 Task: Search one way flight ticket for 2 adults, 4 children and 1 infant on lap in business from Lubbock: Lubbock Preston Smith International Airport to Evansville: Evansville Regional Airport on 8-3-2023. Choice of flights is Westjet. Price is upto 88000. Outbound departure time preference is 16:45.
Action: Mouse moved to (295, 119)
Screenshot: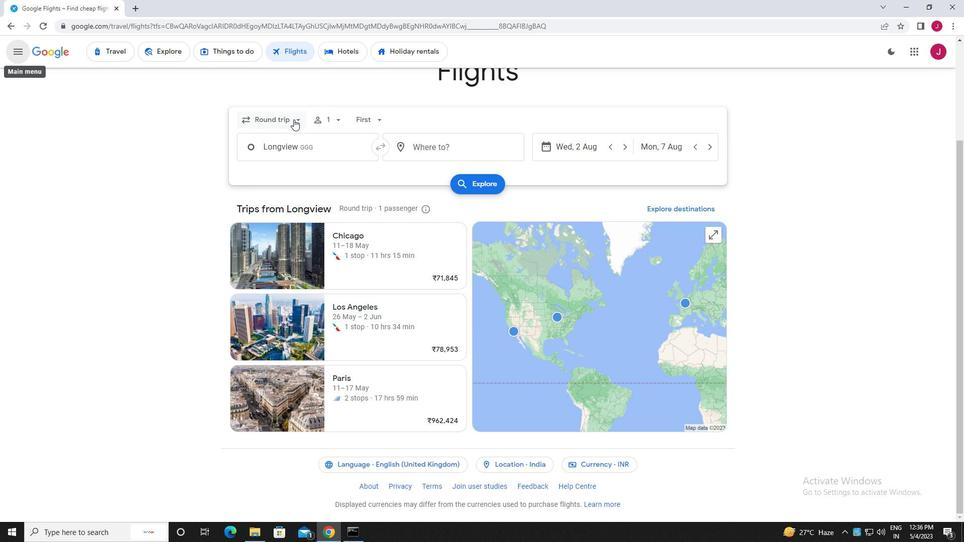 
Action: Mouse pressed left at (295, 119)
Screenshot: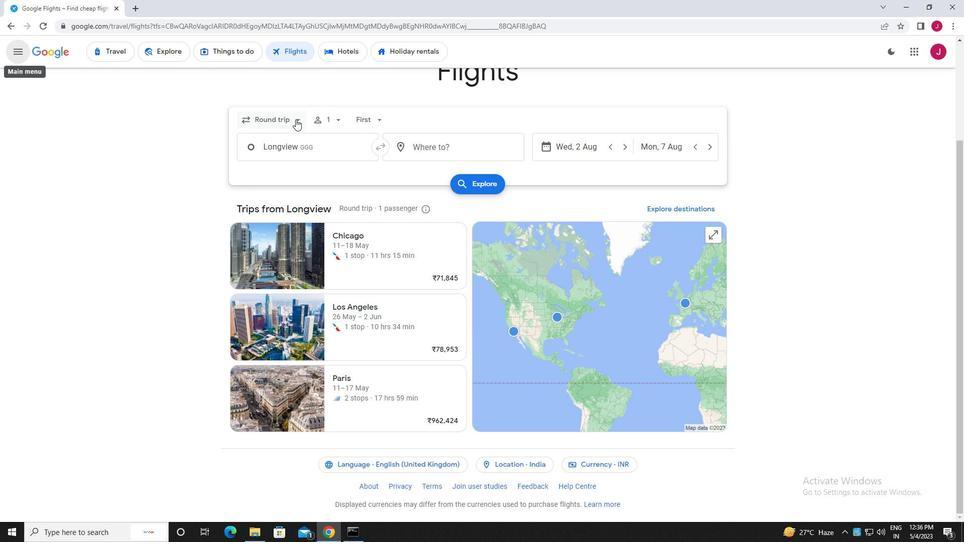 
Action: Mouse moved to (290, 166)
Screenshot: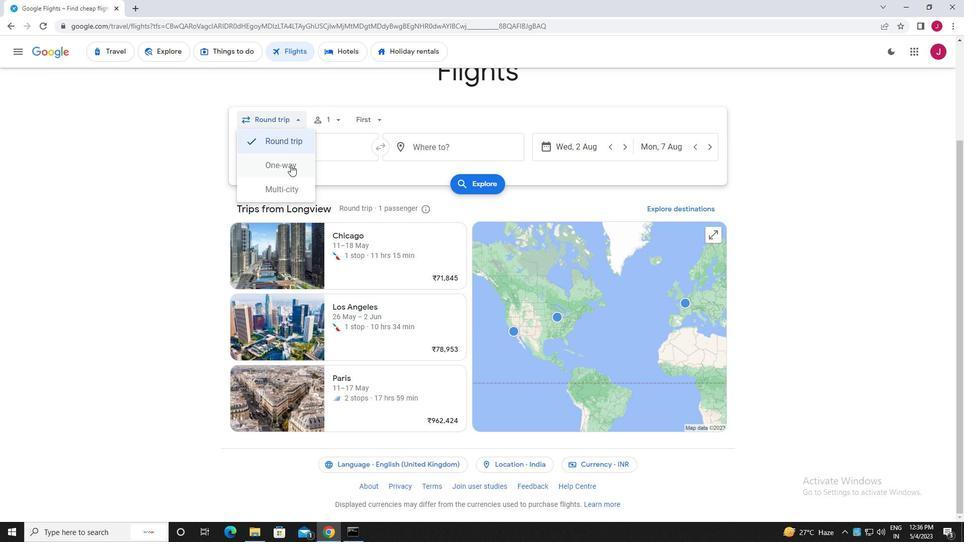 
Action: Mouse pressed left at (290, 166)
Screenshot: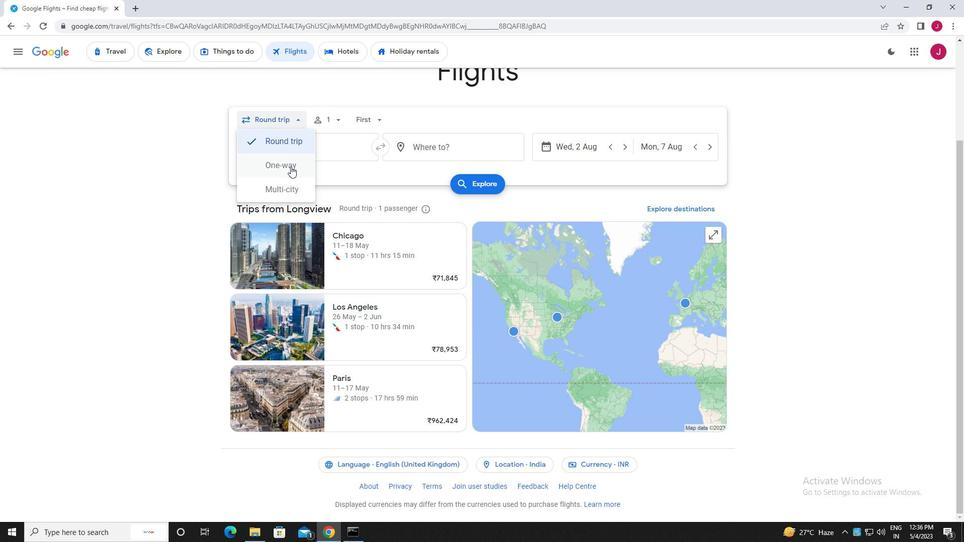 
Action: Mouse moved to (336, 122)
Screenshot: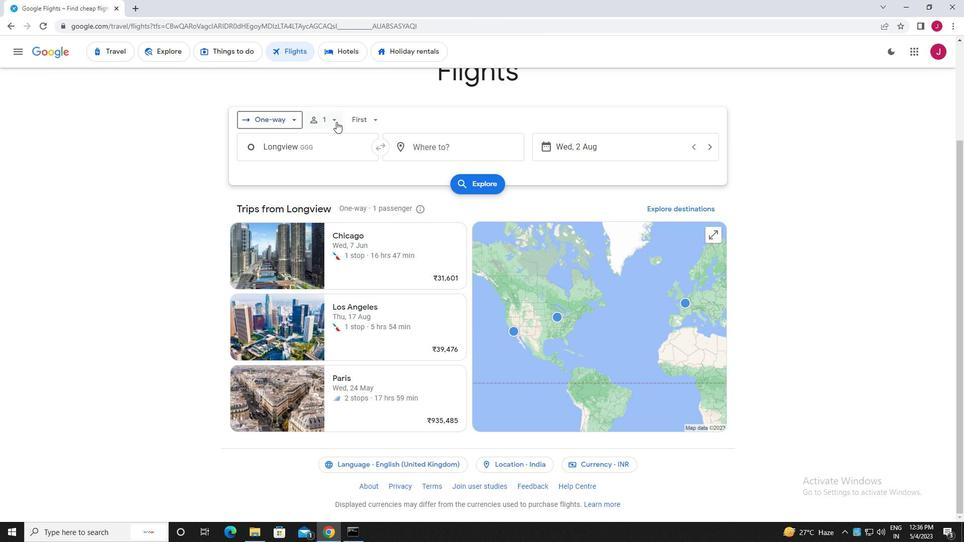 
Action: Mouse pressed left at (336, 122)
Screenshot: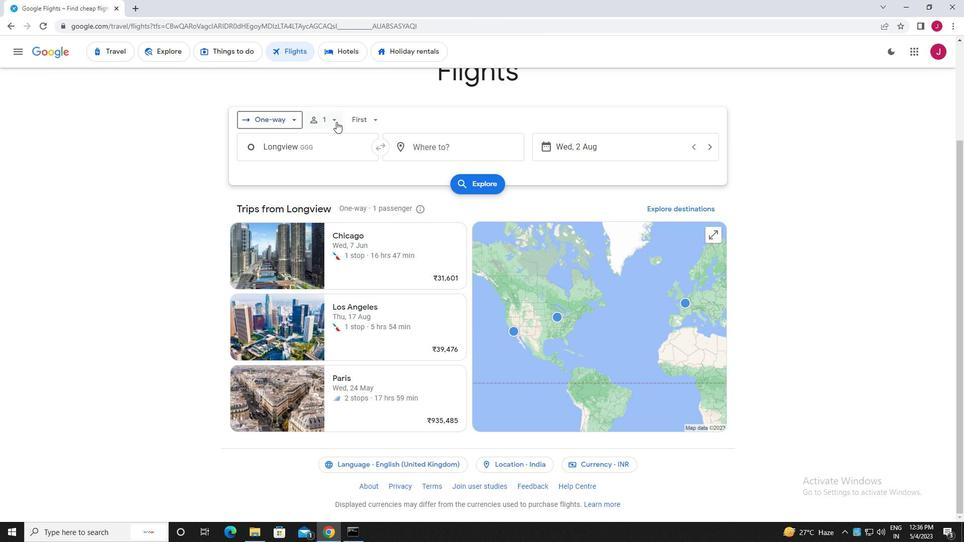 
Action: Mouse moved to (411, 141)
Screenshot: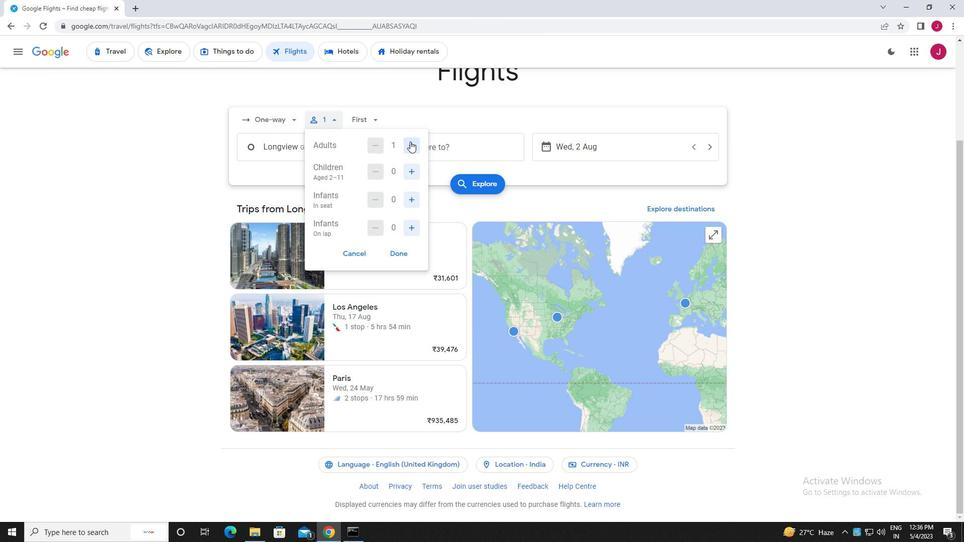 
Action: Mouse pressed left at (411, 141)
Screenshot: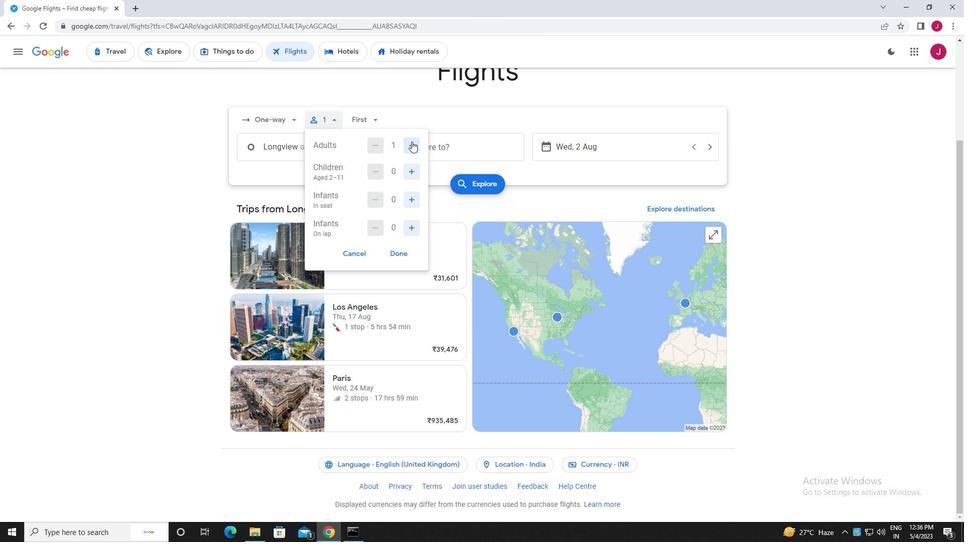 
Action: Mouse moved to (410, 173)
Screenshot: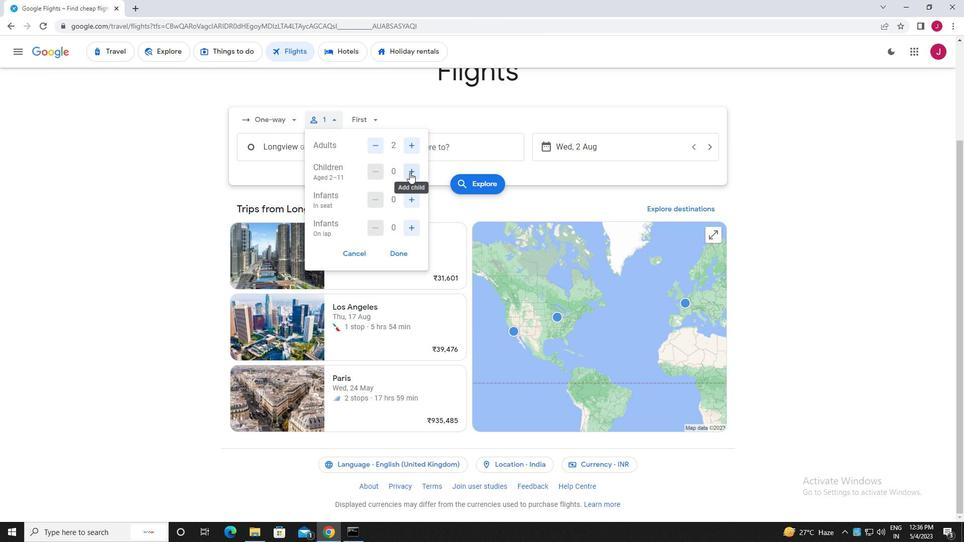 
Action: Mouse pressed left at (410, 173)
Screenshot: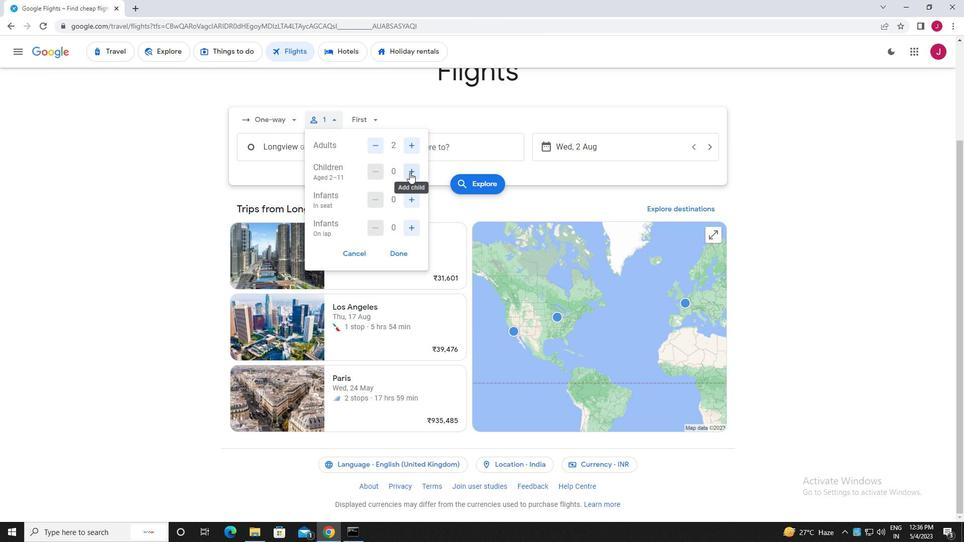 
Action: Mouse pressed left at (410, 173)
Screenshot: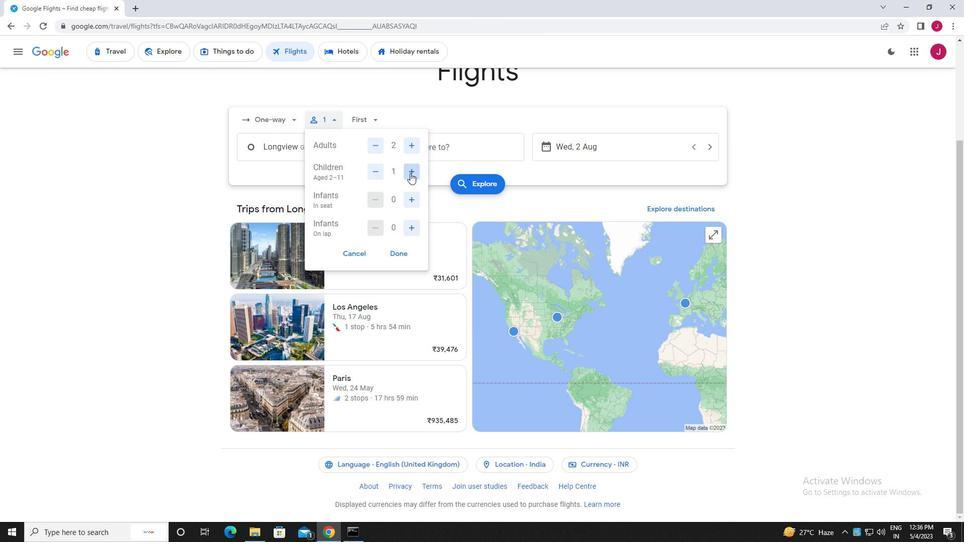 
Action: Mouse moved to (410, 173)
Screenshot: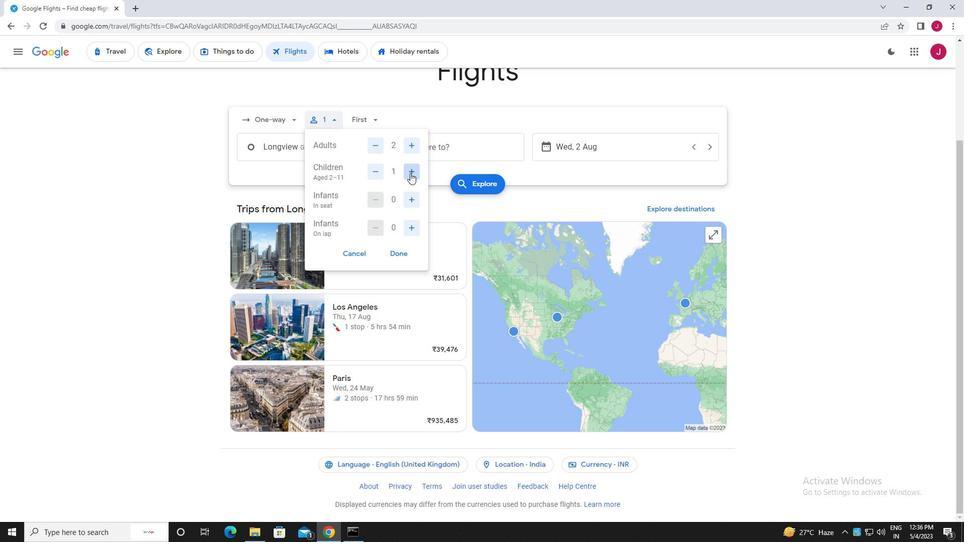 
Action: Mouse pressed left at (410, 173)
Screenshot: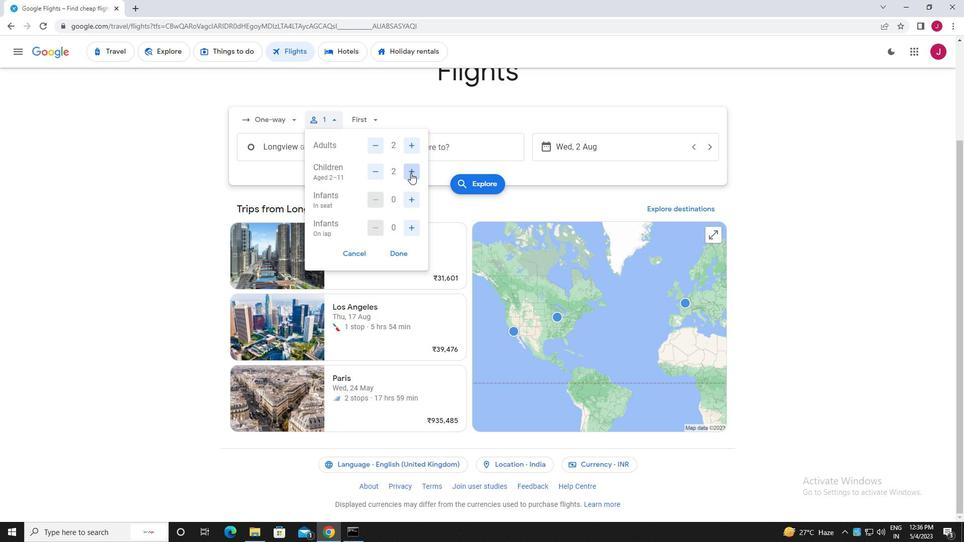 
Action: Mouse pressed left at (410, 173)
Screenshot: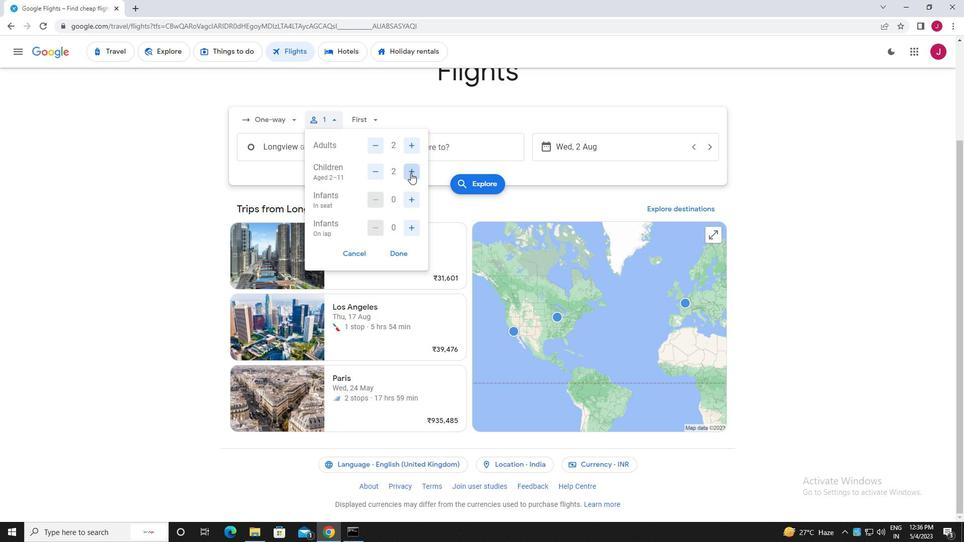 
Action: Mouse moved to (413, 229)
Screenshot: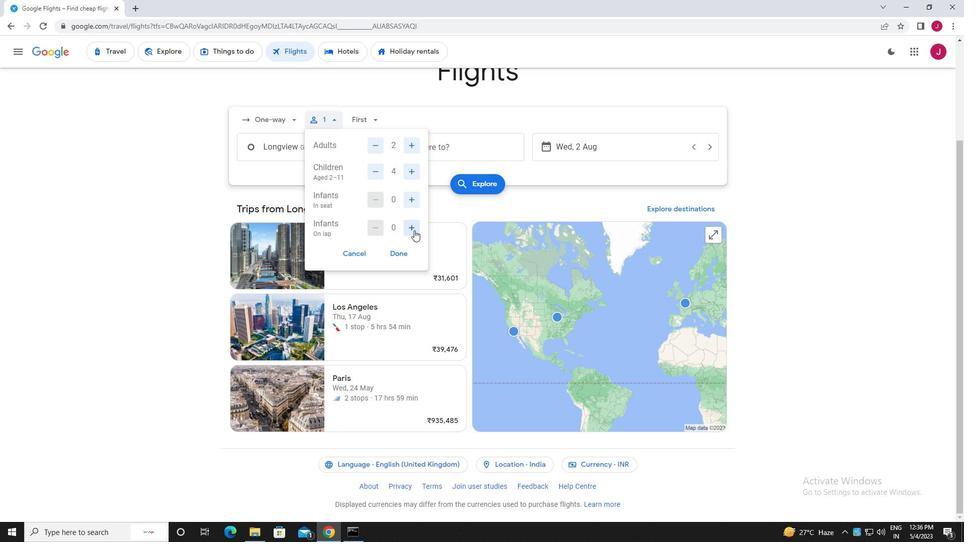 
Action: Mouse pressed left at (413, 229)
Screenshot: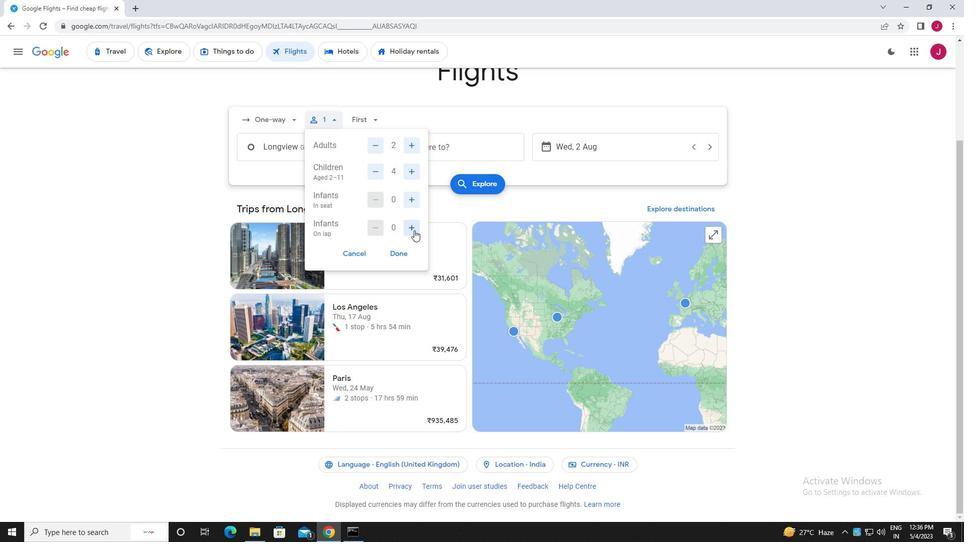 
Action: Mouse moved to (399, 253)
Screenshot: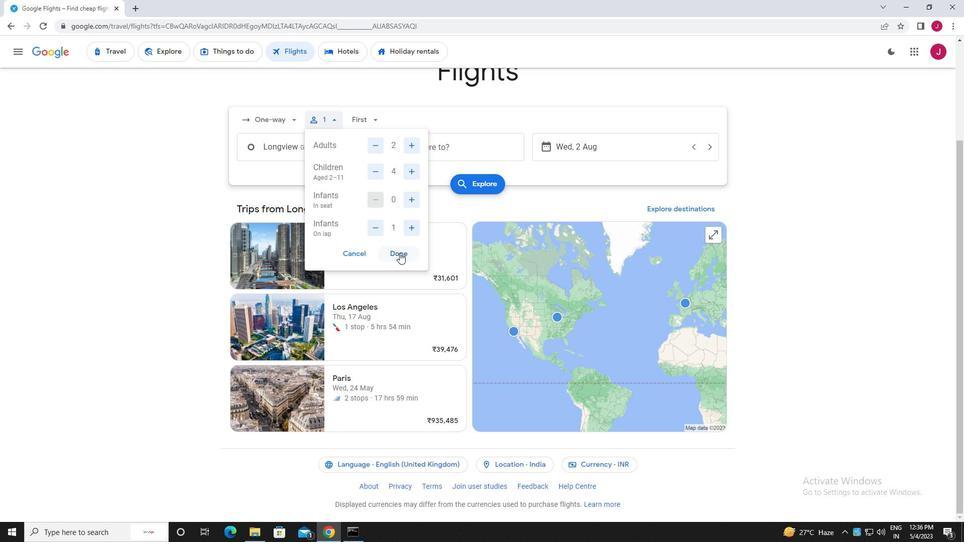 
Action: Mouse pressed left at (399, 253)
Screenshot: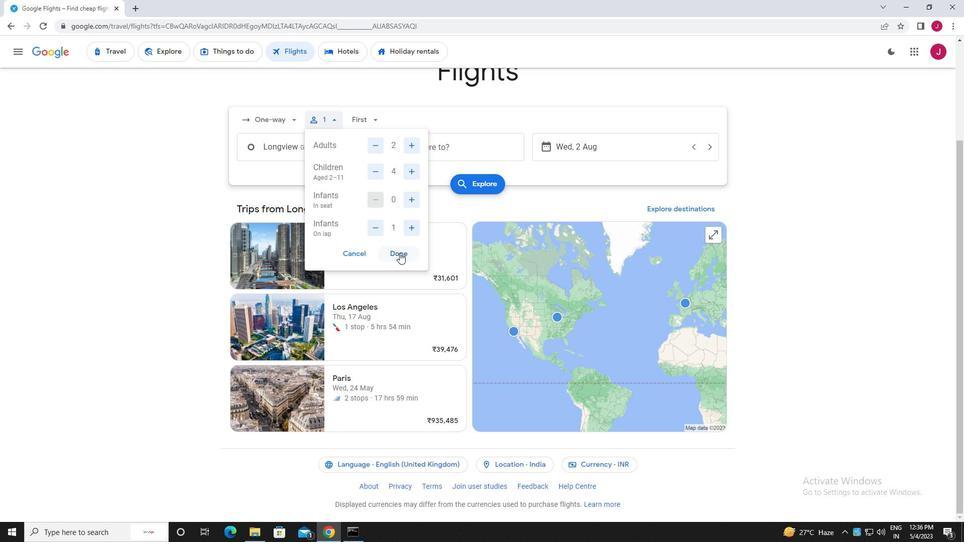 
Action: Mouse moved to (363, 120)
Screenshot: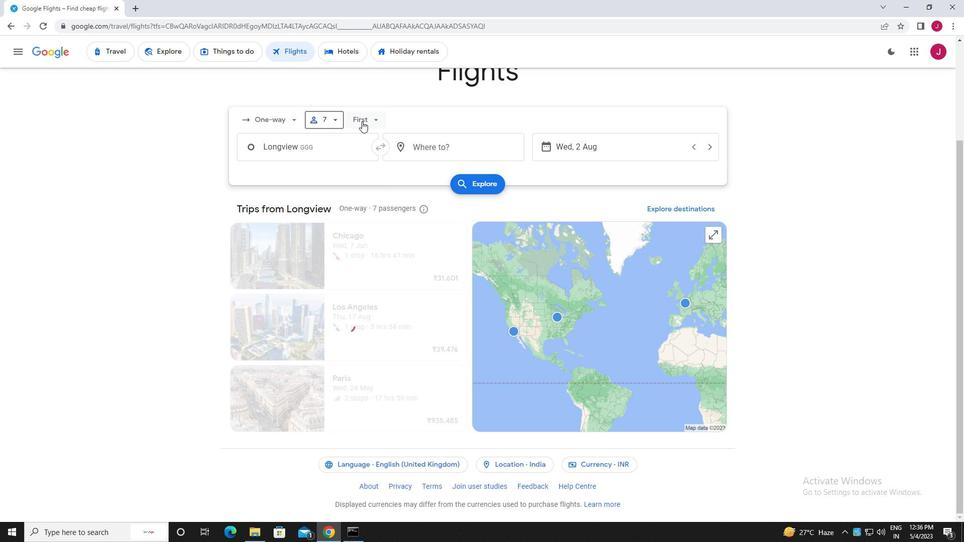 
Action: Mouse pressed left at (363, 120)
Screenshot: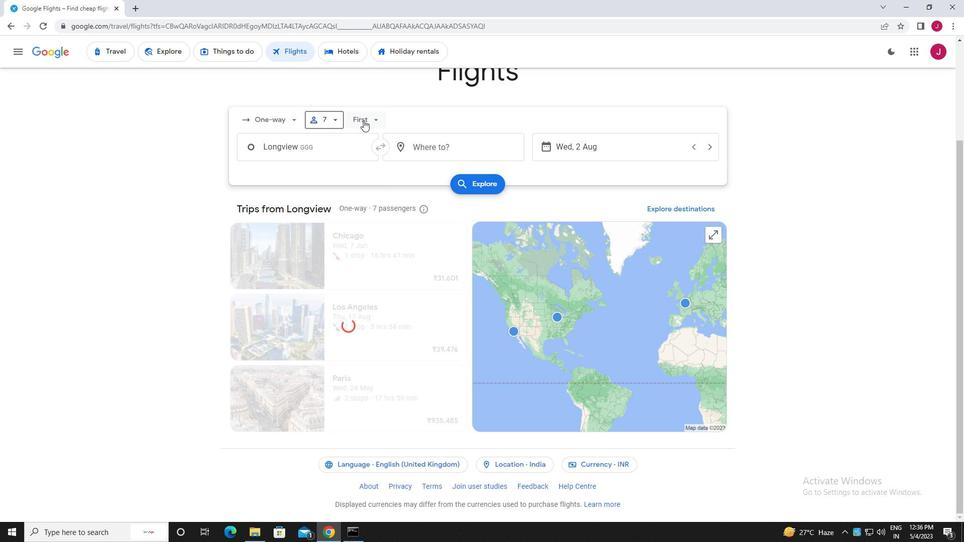 
Action: Mouse moved to (395, 188)
Screenshot: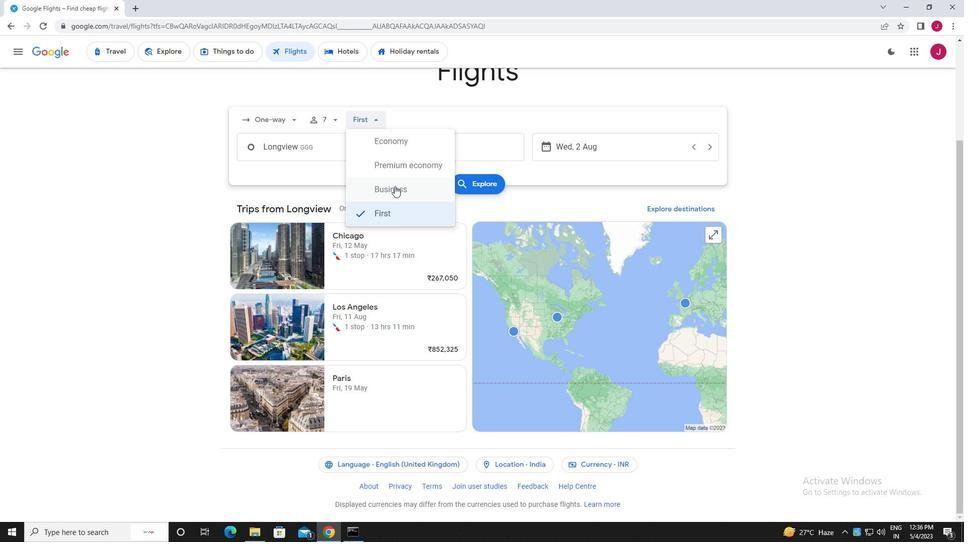 
Action: Mouse pressed left at (395, 188)
Screenshot: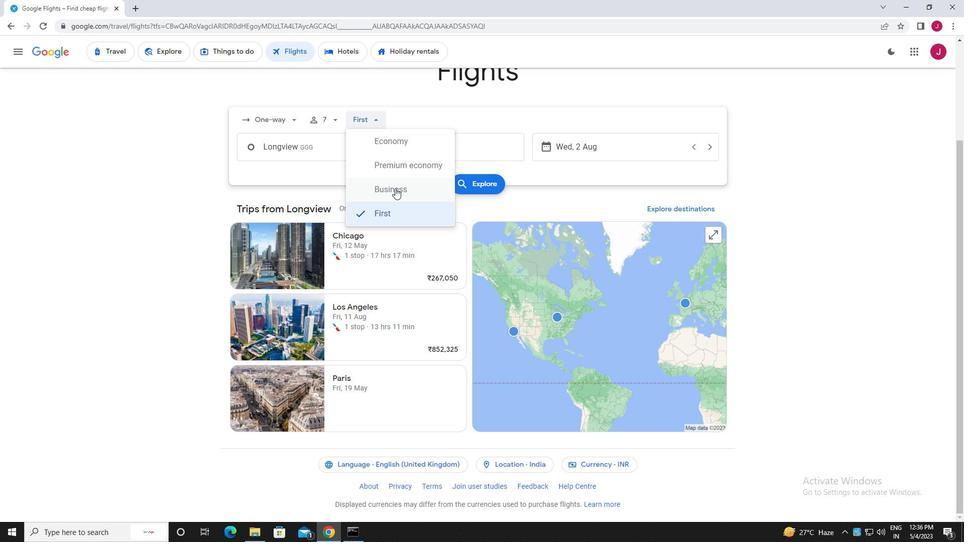 
Action: Mouse moved to (342, 150)
Screenshot: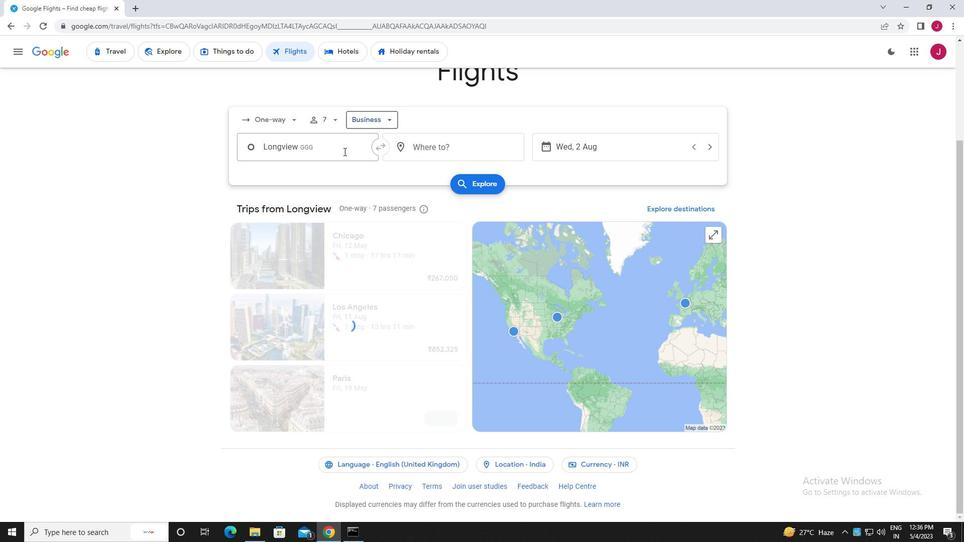 
Action: Mouse pressed left at (342, 150)
Screenshot: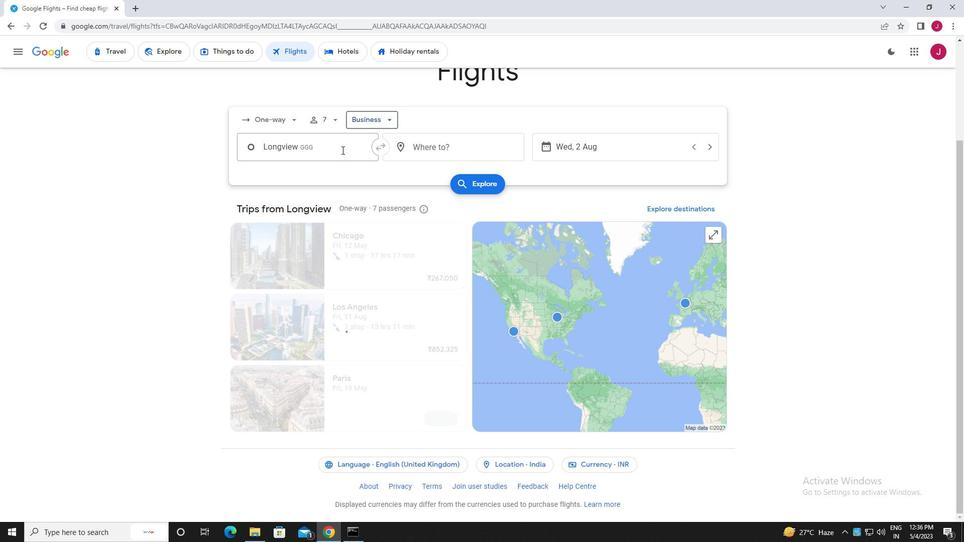 
Action: Key pressed lubbock
Screenshot: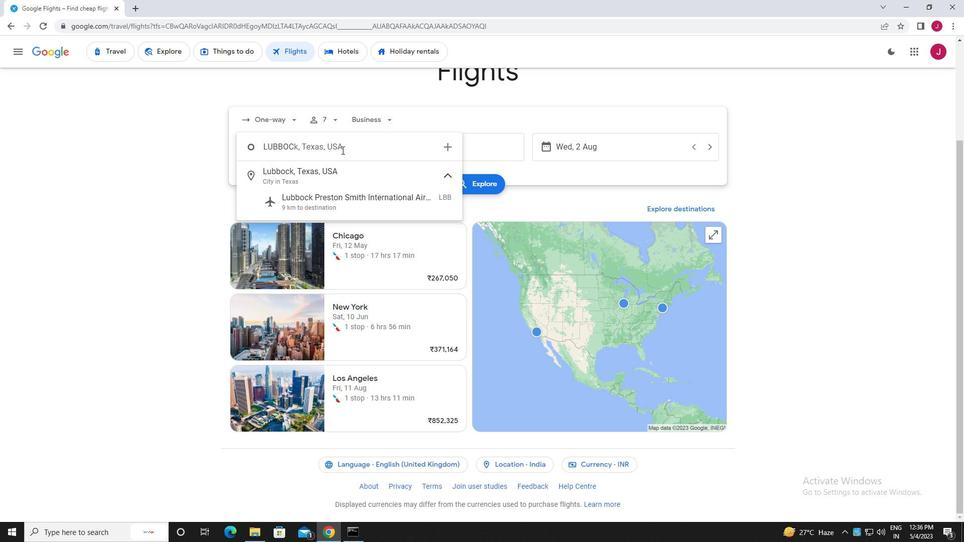 
Action: Mouse moved to (348, 201)
Screenshot: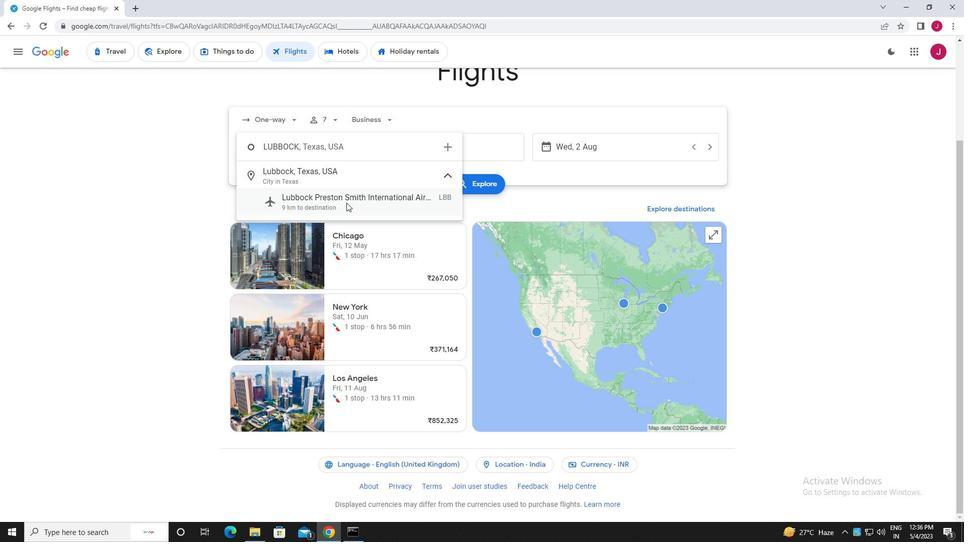 
Action: Mouse pressed left at (348, 201)
Screenshot: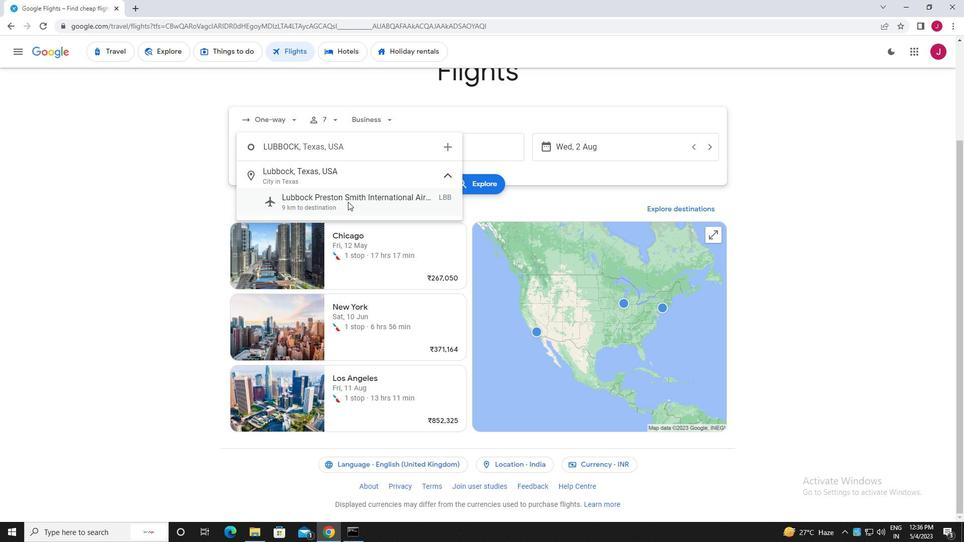 
Action: Mouse moved to (457, 149)
Screenshot: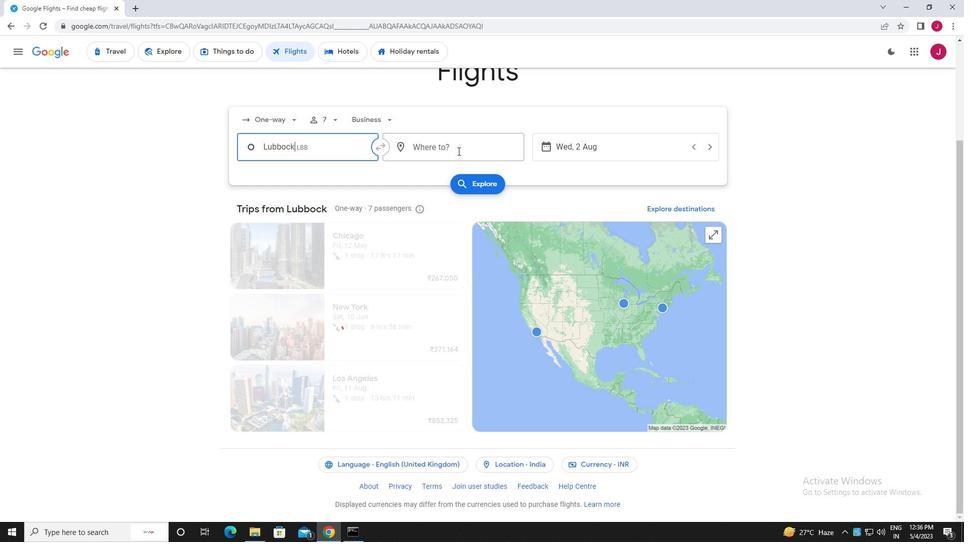 
Action: Mouse pressed left at (457, 149)
Screenshot: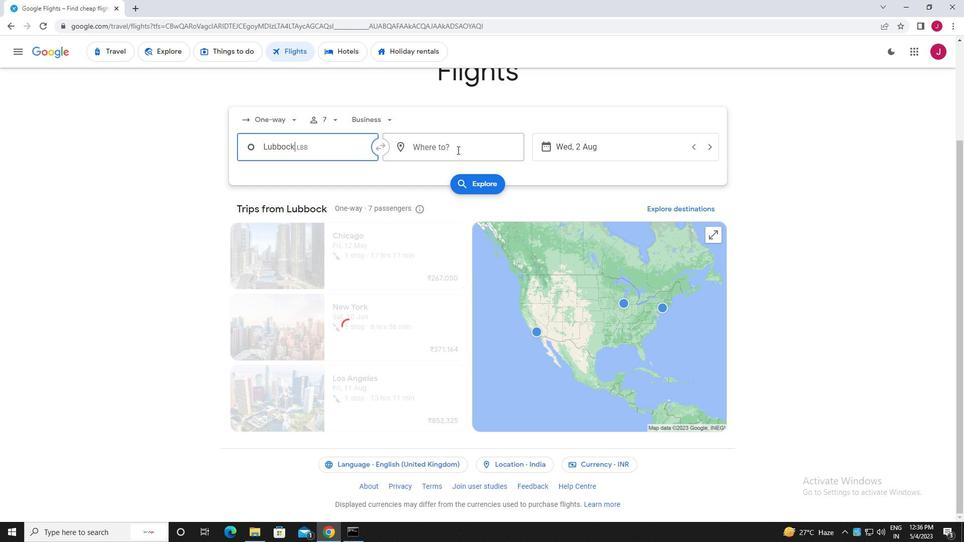 
Action: Mouse moved to (457, 150)
Screenshot: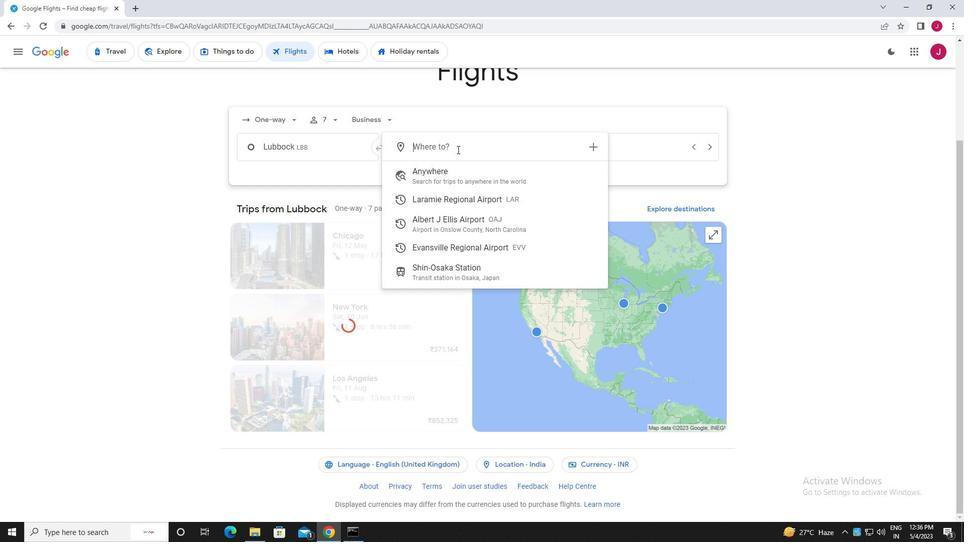
Action: Key pressed evans
Screenshot: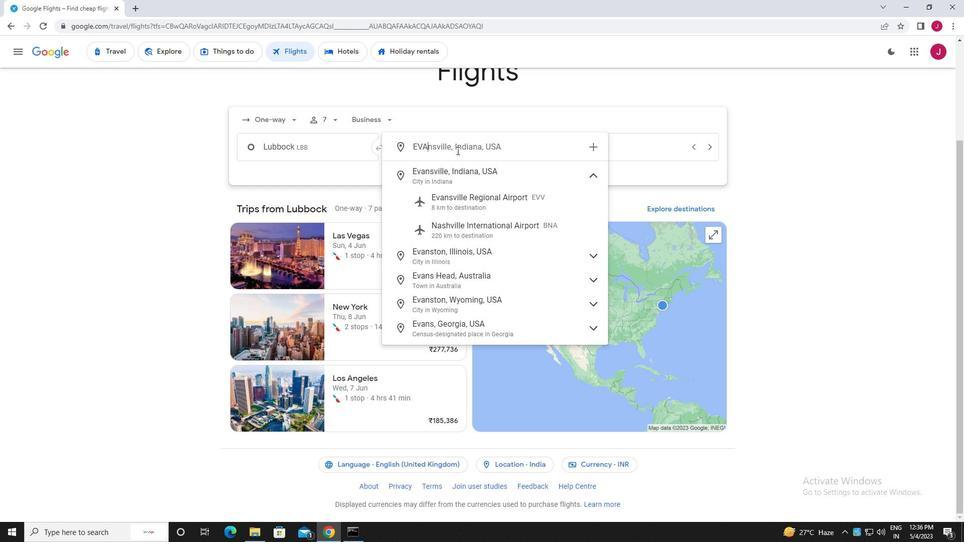 
Action: Mouse moved to (497, 198)
Screenshot: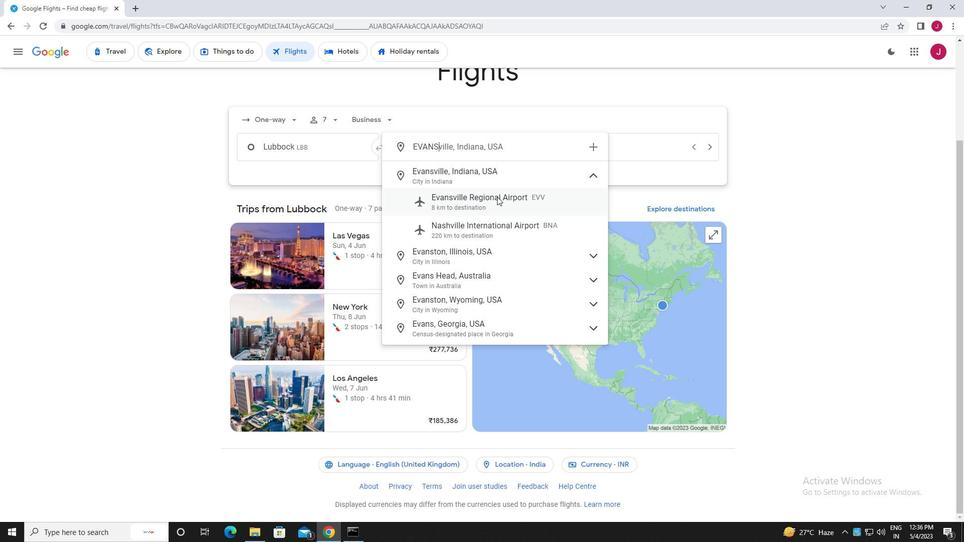 
Action: Mouse pressed left at (497, 198)
Screenshot: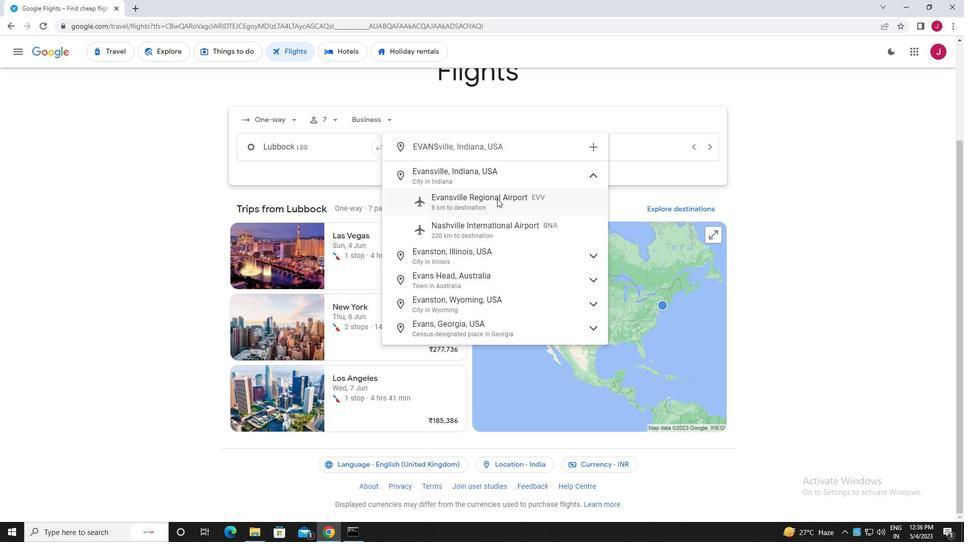
Action: Mouse moved to (609, 148)
Screenshot: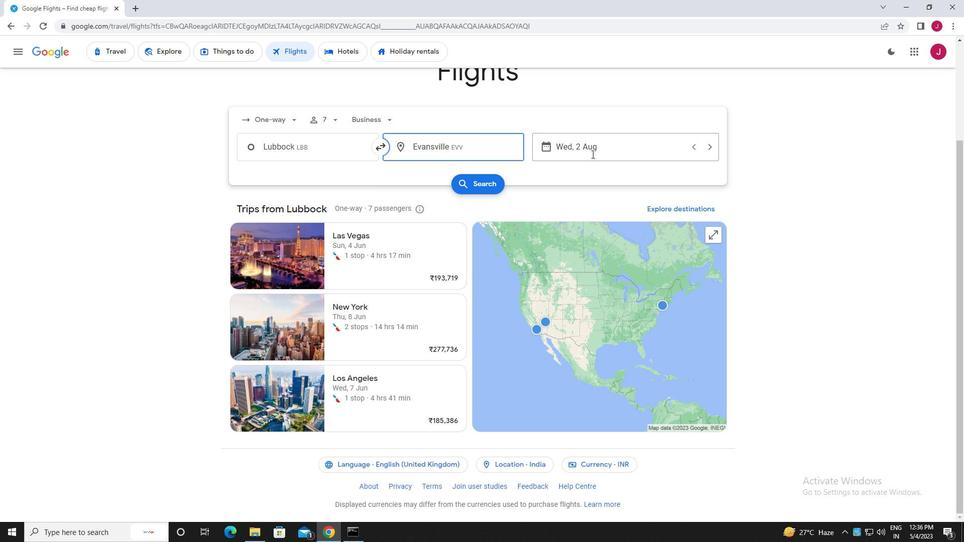 
Action: Mouse pressed left at (609, 148)
Screenshot: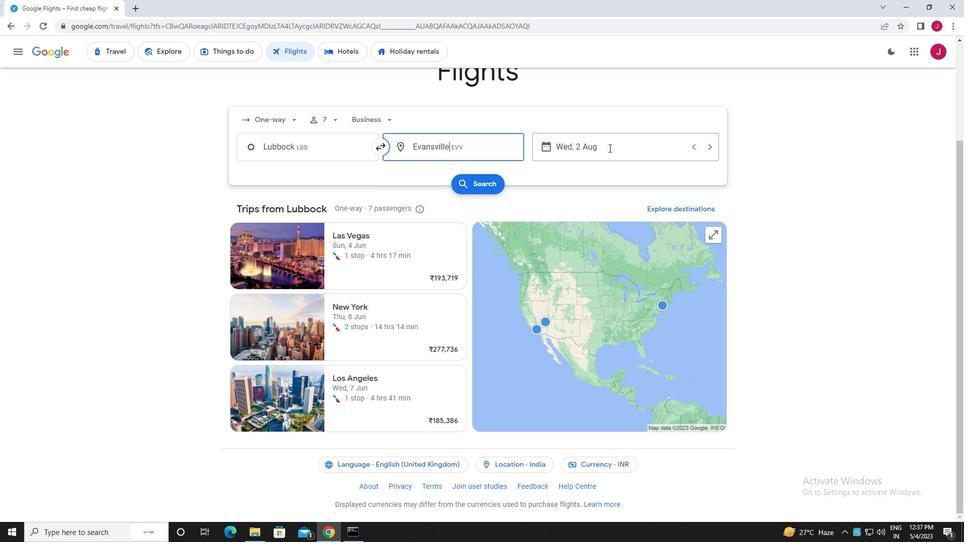 
Action: Mouse moved to (462, 228)
Screenshot: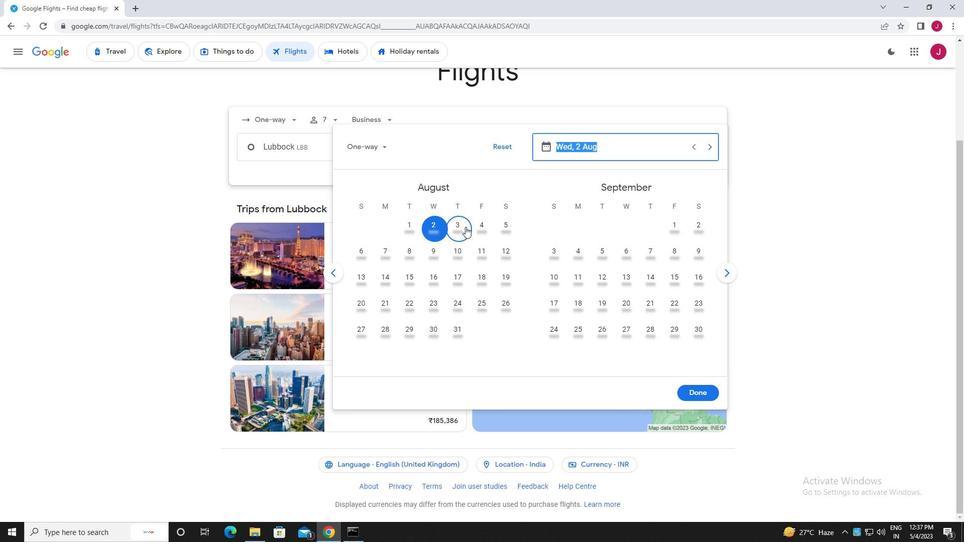 
Action: Mouse pressed left at (462, 228)
Screenshot: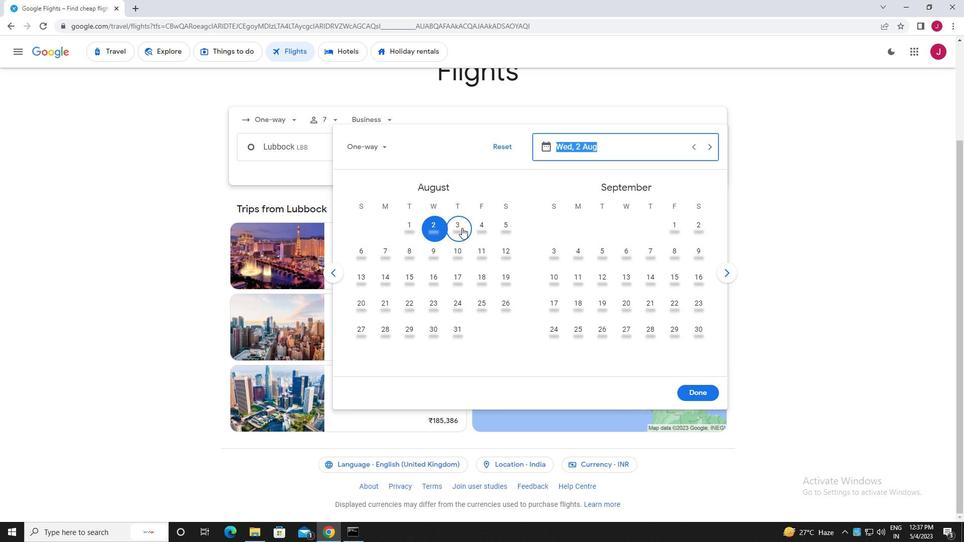 
Action: Mouse moved to (699, 391)
Screenshot: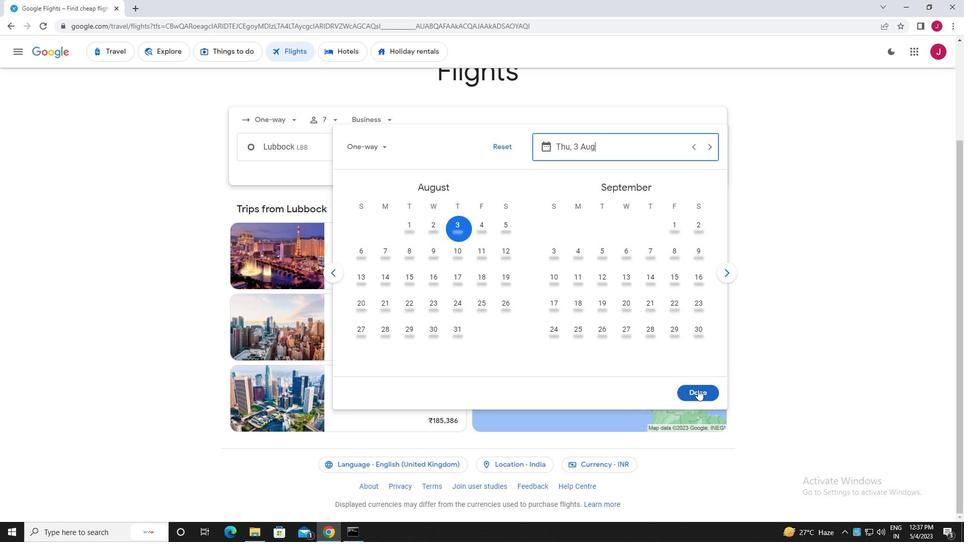 
Action: Mouse pressed left at (699, 391)
Screenshot: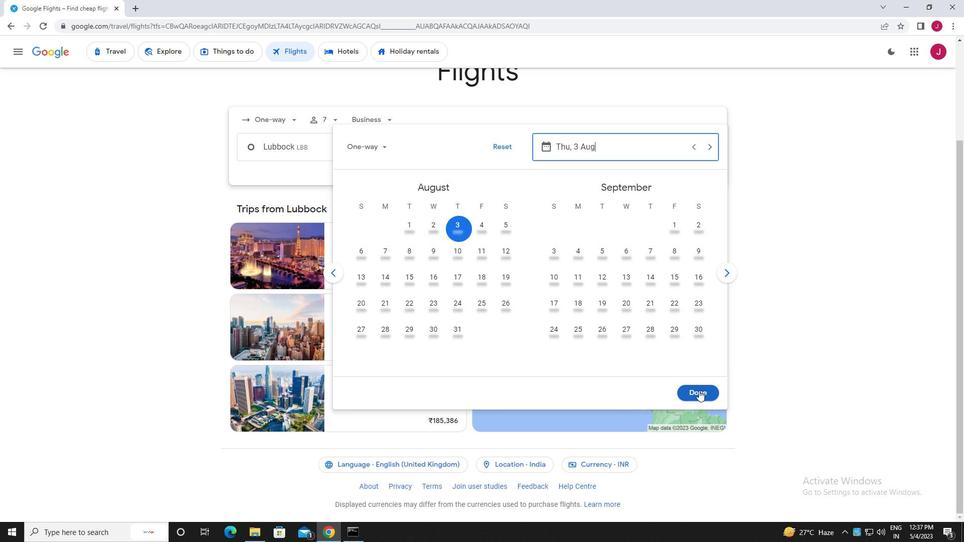 
Action: Mouse moved to (492, 185)
Screenshot: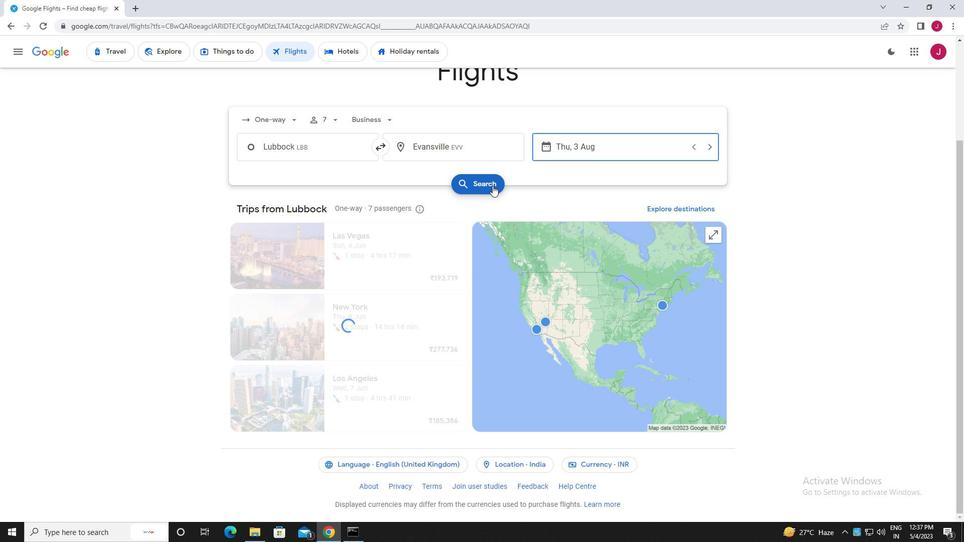 
Action: Mouse pressed left at (492, 185)
Screenshot: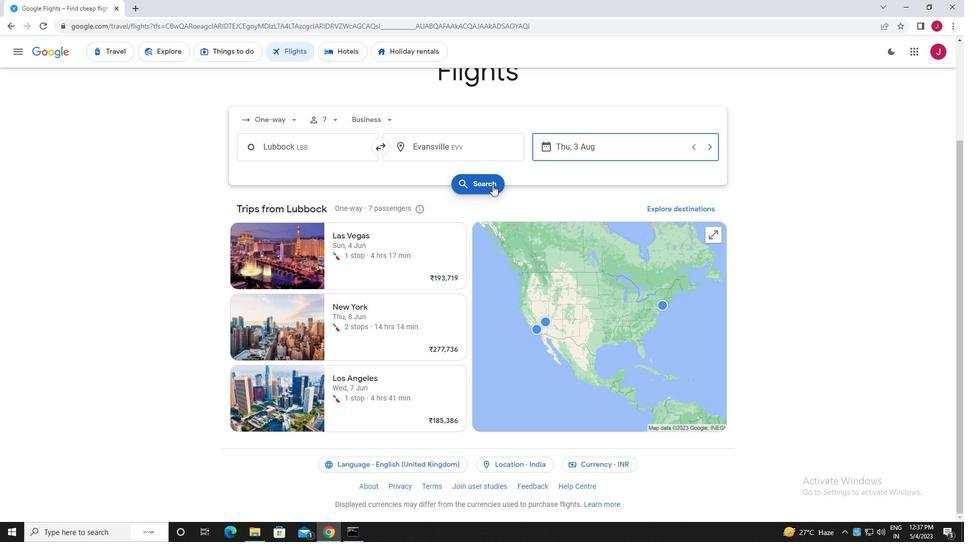 
Action: Mouse moved to (253, 143)
Screenshot: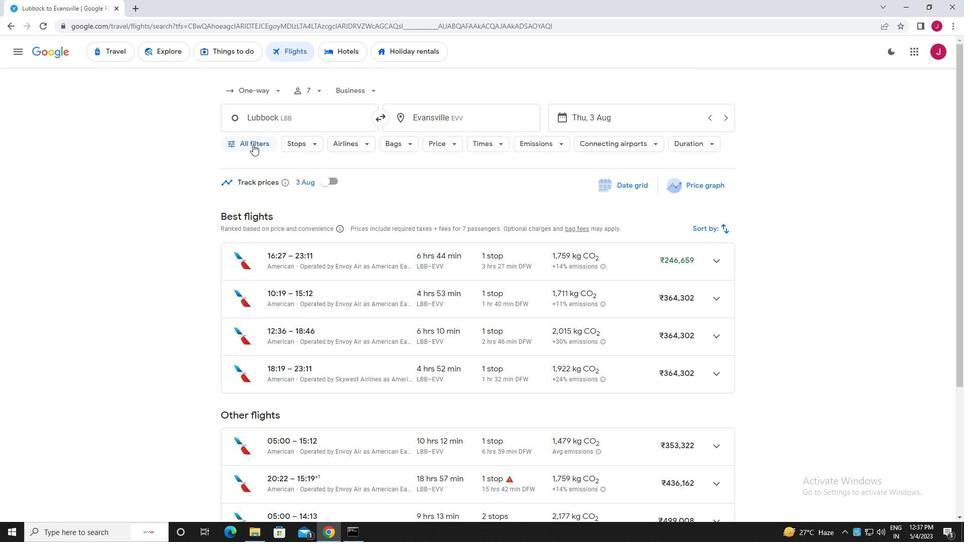 
Action: Mouse pressed left at (253, 143)
Screenshot: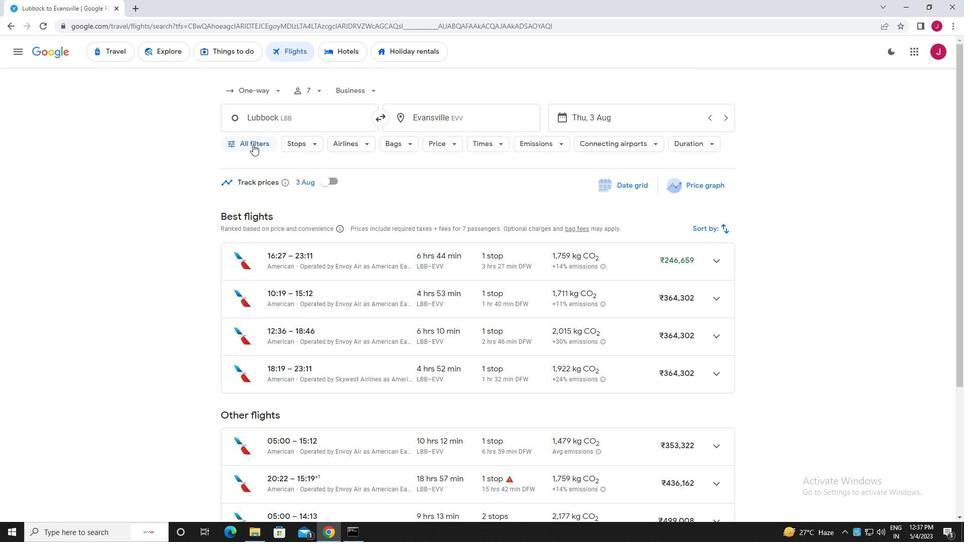 
Action: Mouse moved to (283, 172)
Screenshot: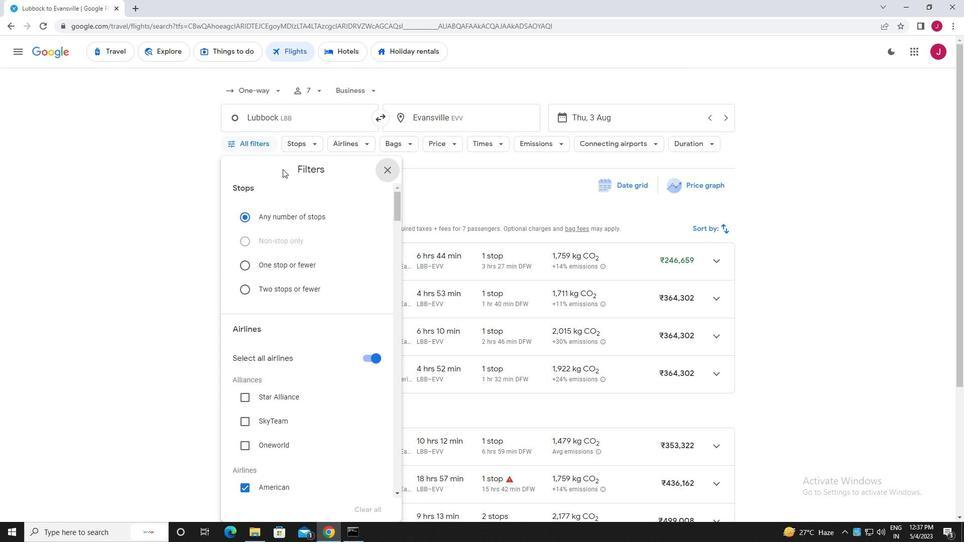 
Action: Mouse scrolled (283, 171) with delta (0, 0)
Screenshot: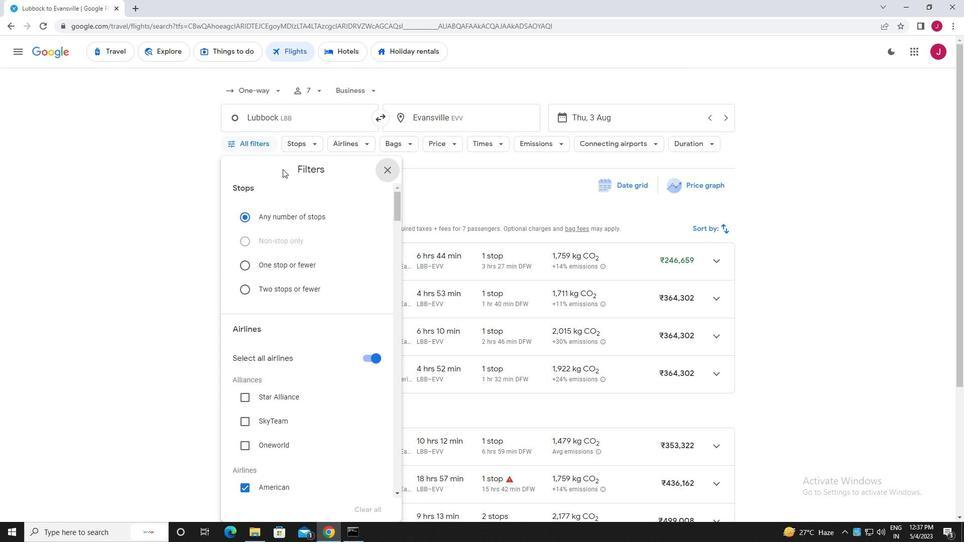 
Action: Mouse moved to (285, 175)
Screenshot: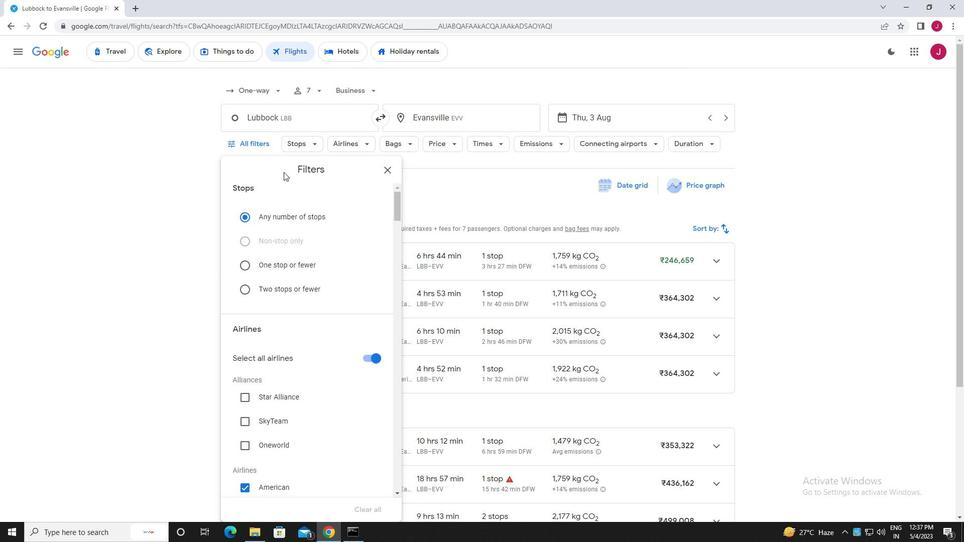 
Action: Mouse scrolled (285, 174) with delta (0, 0)
Screenshot: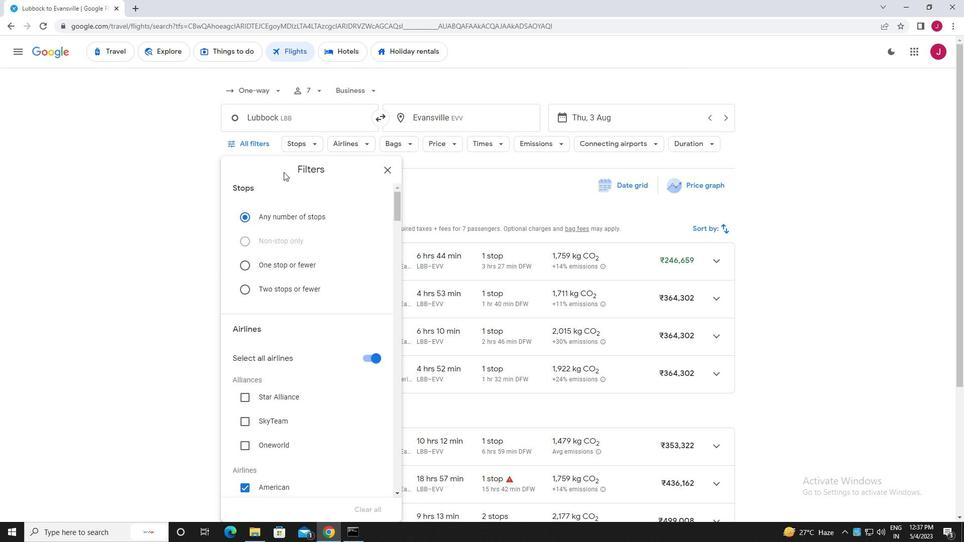 
Action: Mouse moved to (357, 242)
Screenshot: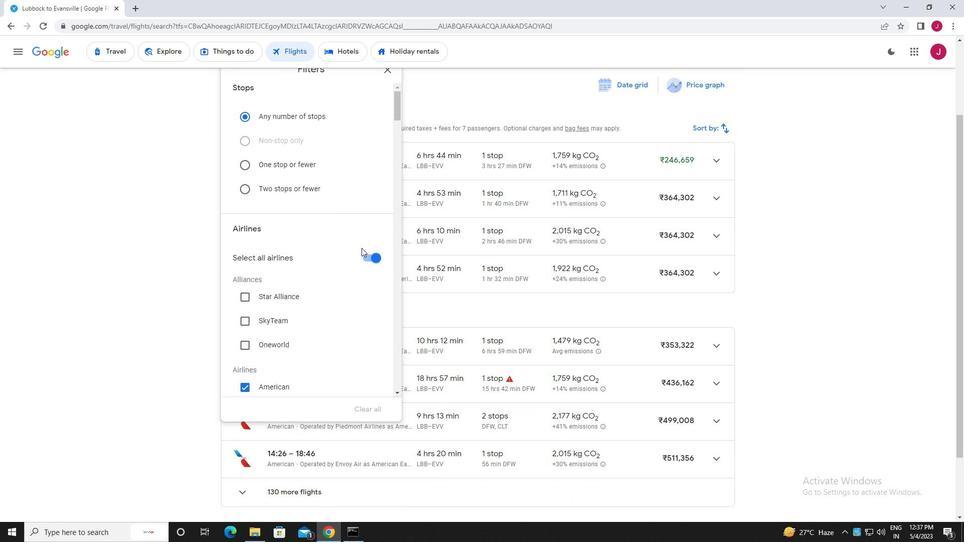 
Action: Mouse scrolled (357, 241) with delta (0, 0)
Screenshot: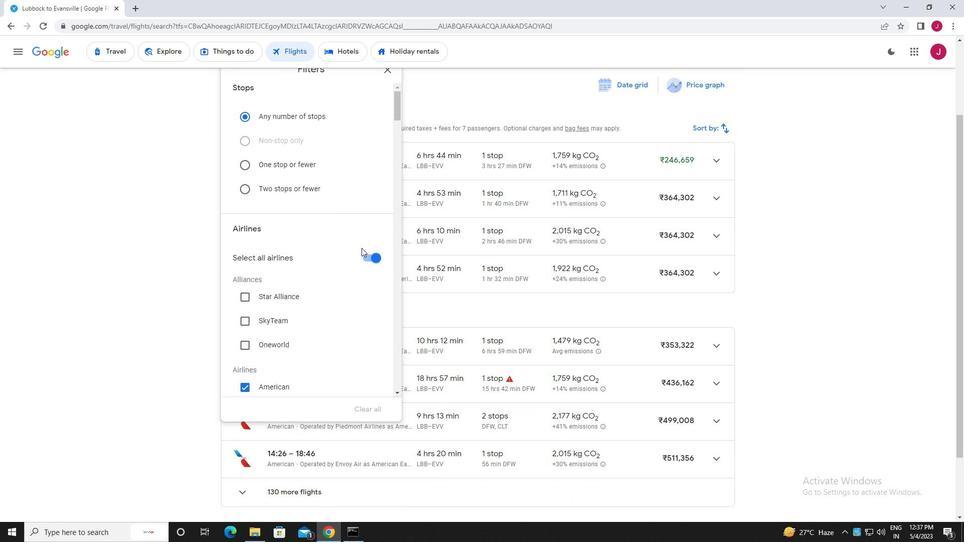 
Action: Mouse moved to (356, 240)
Screenshot: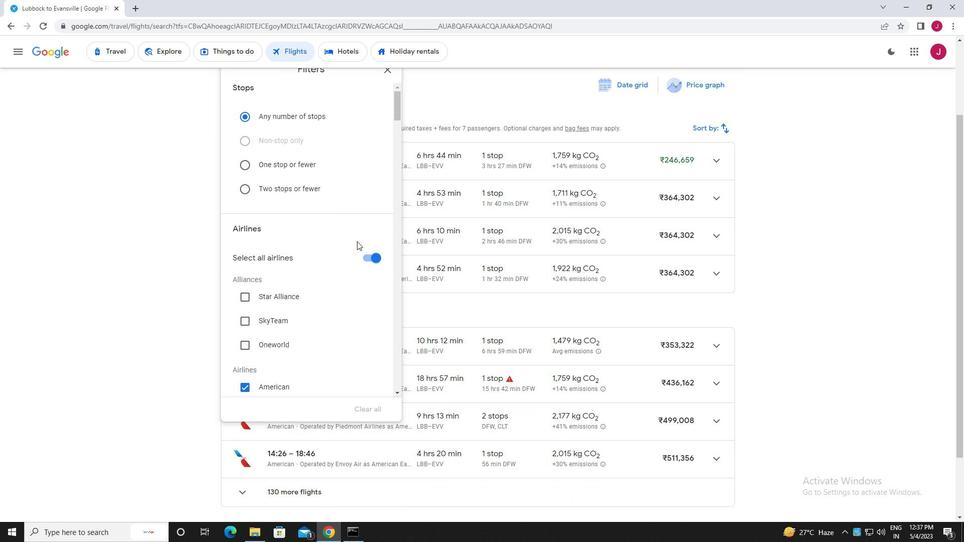 
Action: Mouse scrolled (356, 240) with delta (0, 0)
Screenshot: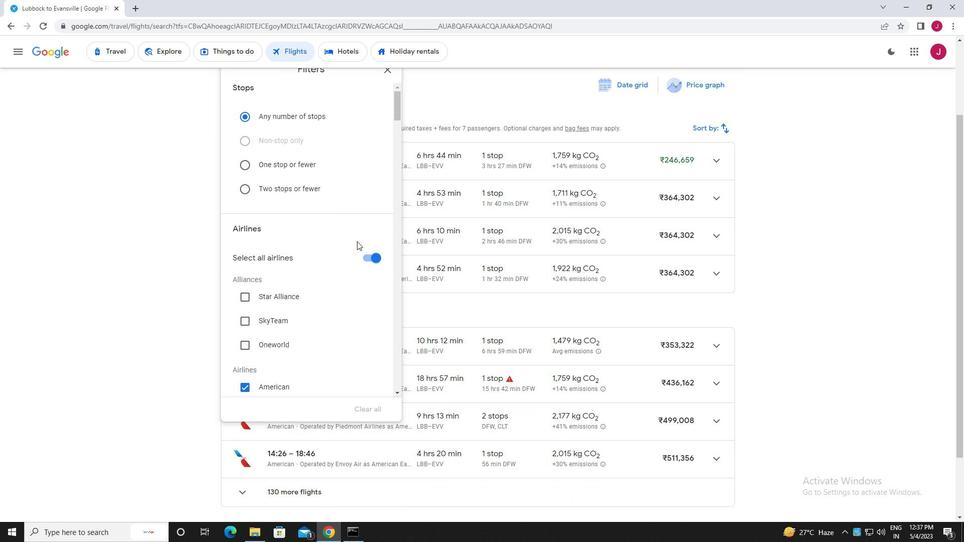 
Action: Mouse moved to (368, 159)
Screenshot: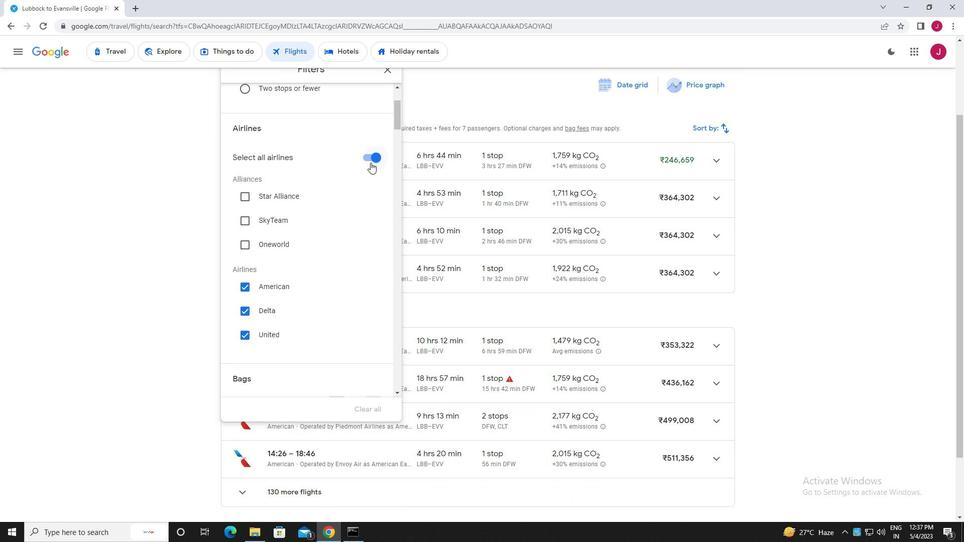 
Action: Mouse pressed left at (368, 159)
Screenshot: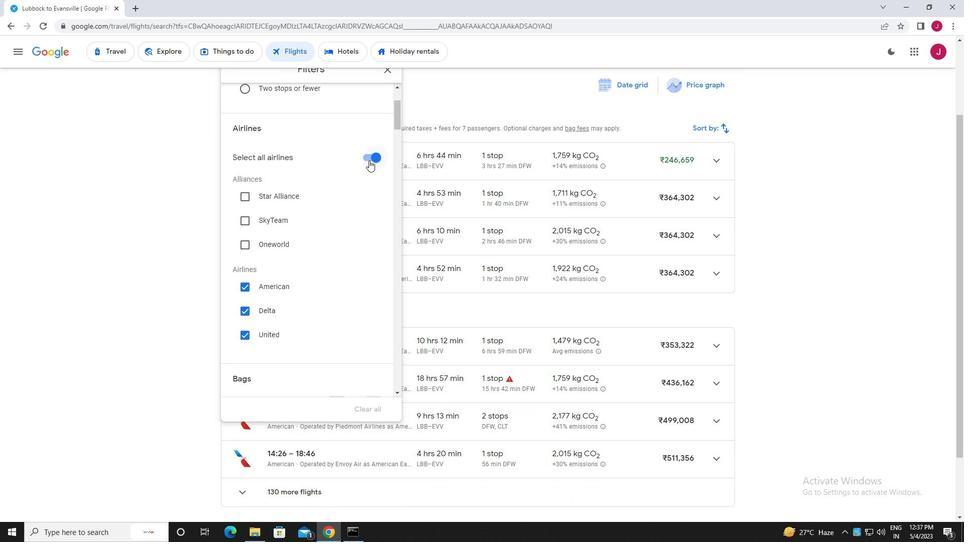 
Action: Mouse moved to (284, 189)
Screenshot: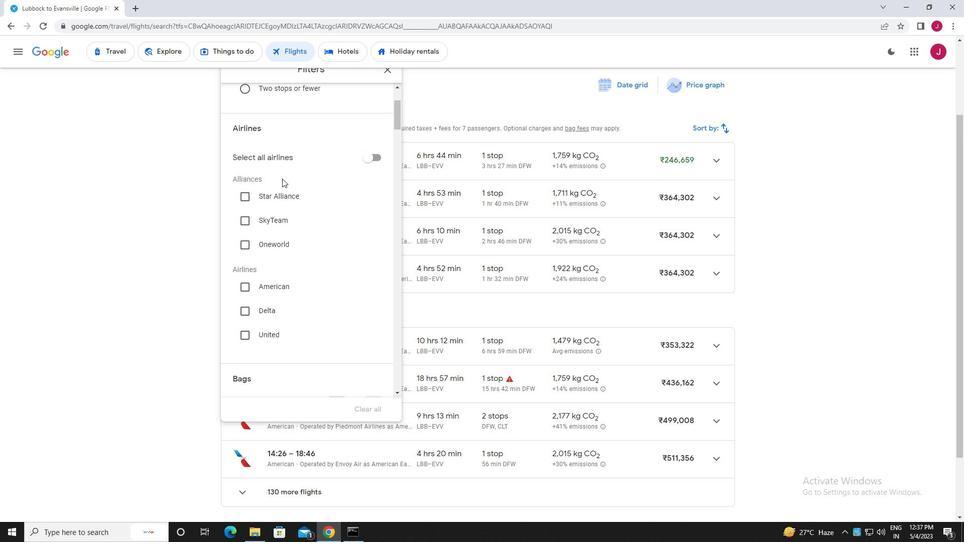 
Action: Mouse scrolled (284, 189) with delta (0, 0)
Screenshot: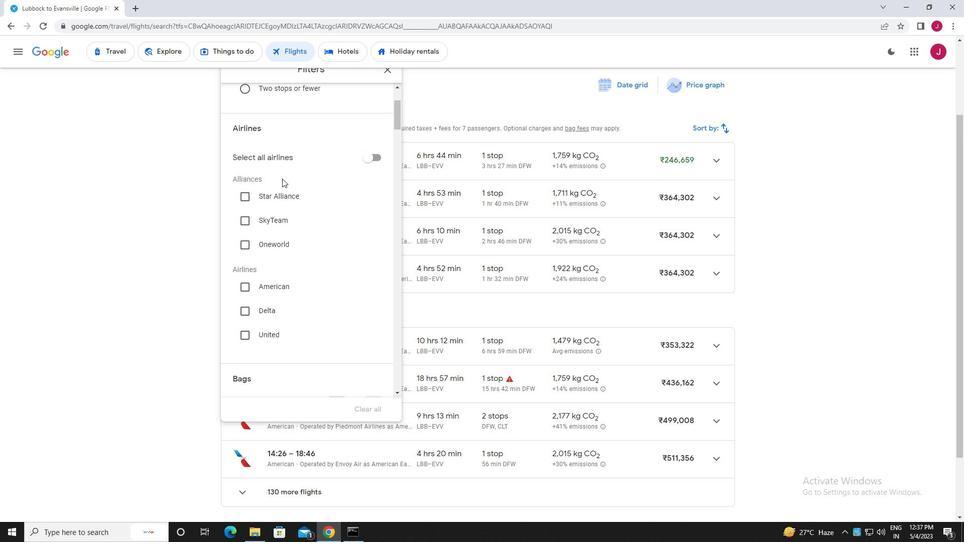 
Action: Mouse moved to (284, 192)
Screenshot: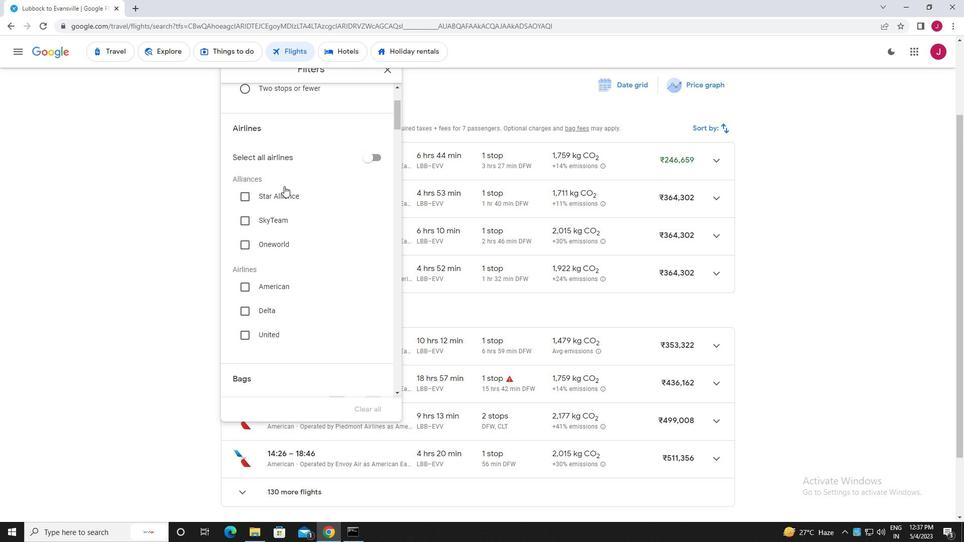 
Action: Mouse scrolled (284, 192) with delta (0, 0)
Screenshot: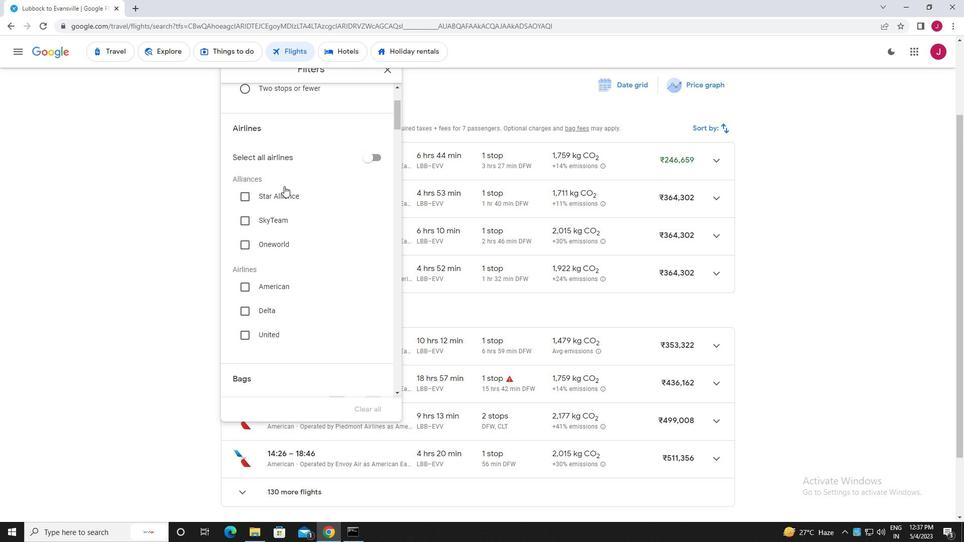 
Action: Mouse moved to (285, 195)
Screenshot: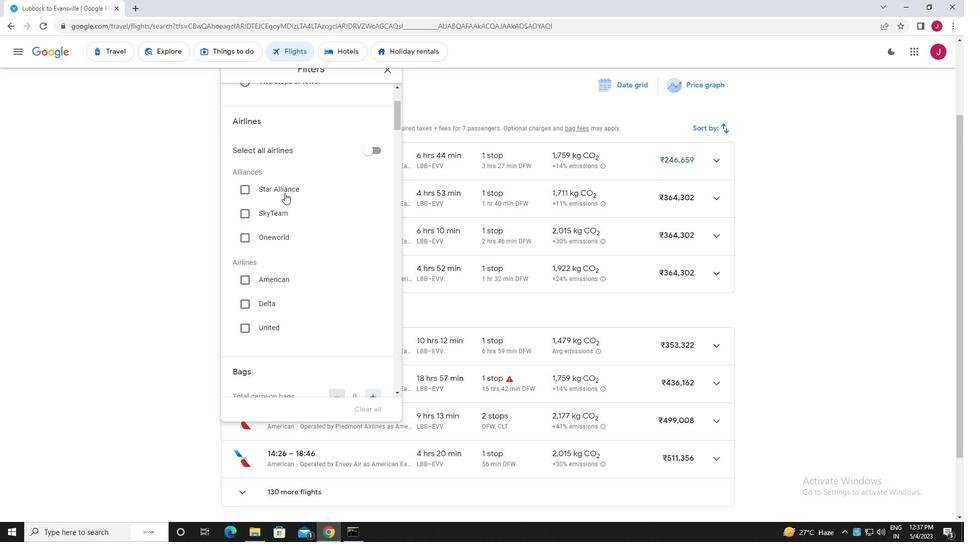 
Action: Mouse scrolled (285, 195) with delta (0, 0)
Screenshot: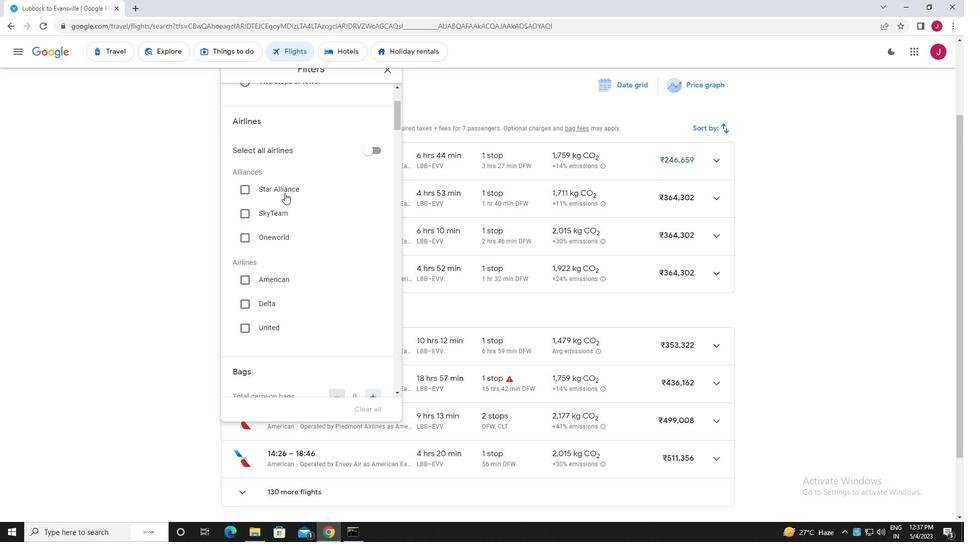 
Action: Mouse moved to (285, 196)
Screenshot: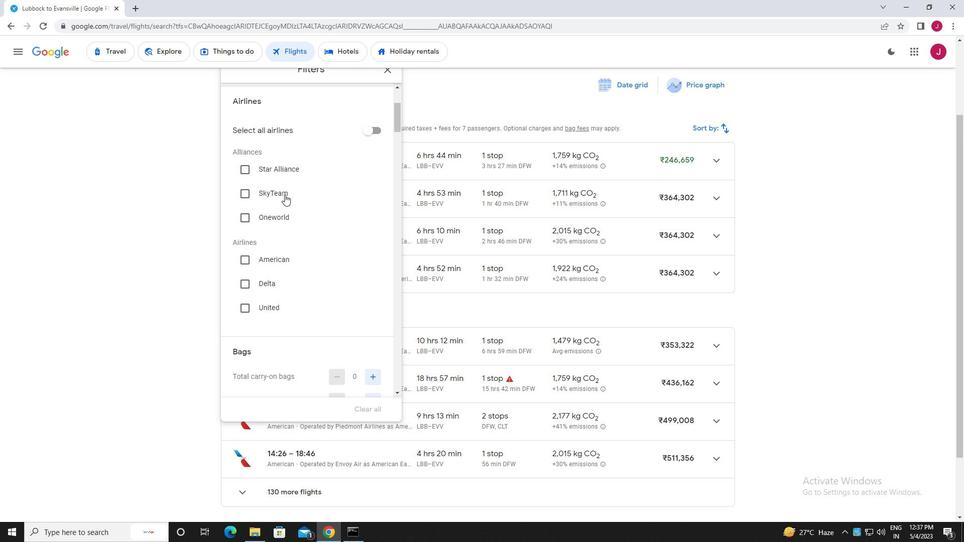 
Action: Mouse scrolled (285, 196) with delta (0, 0)
Screenshot: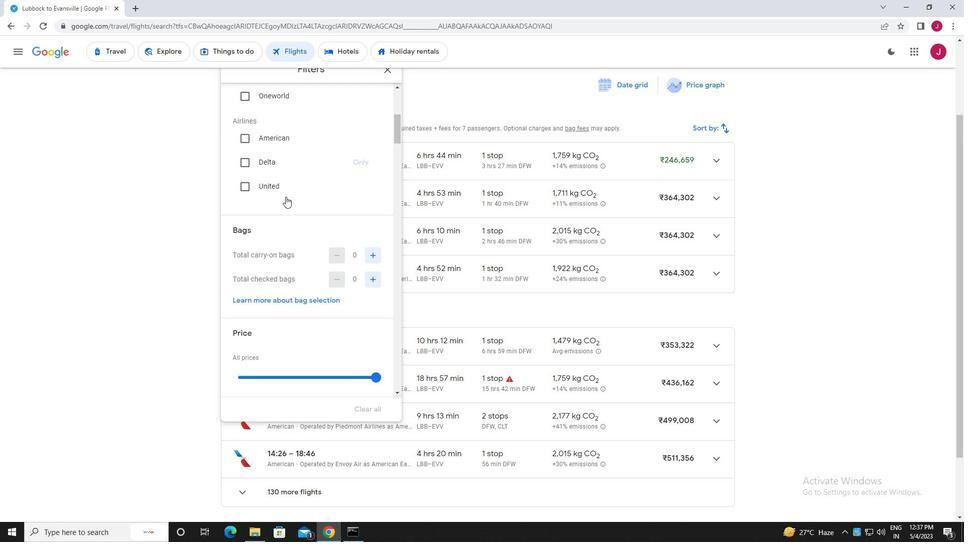 
Action: Mouse scrolled (285, 196) with delta (0, 0)
Screenshot: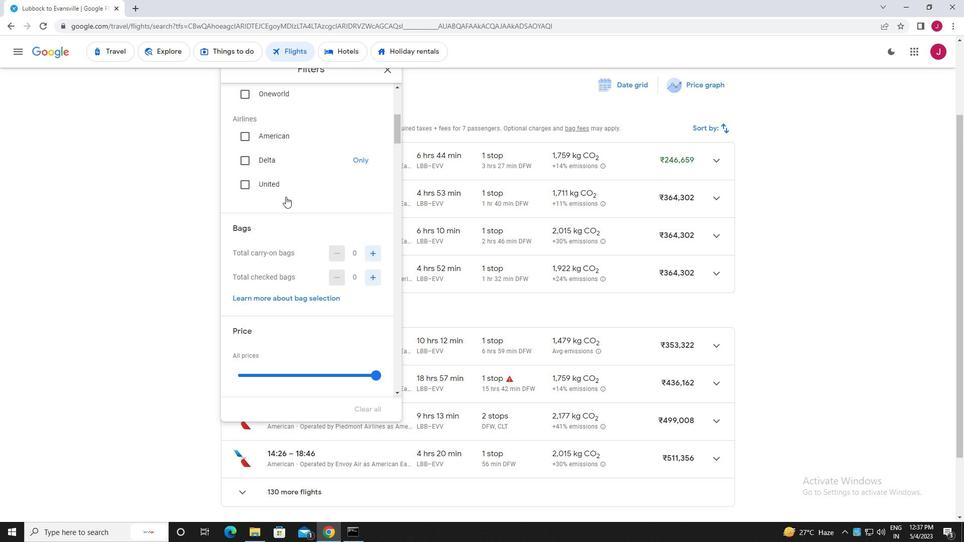 
Action: Mouse scrolled (285, 196) with delta (0, 0)
Screenshot: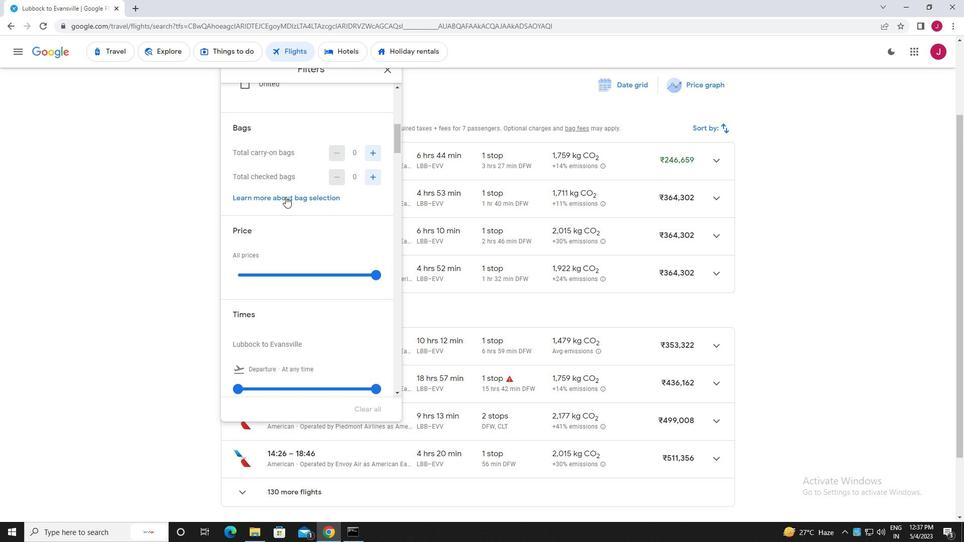
Action: Mouse moved to (375, 224)
Screenshot: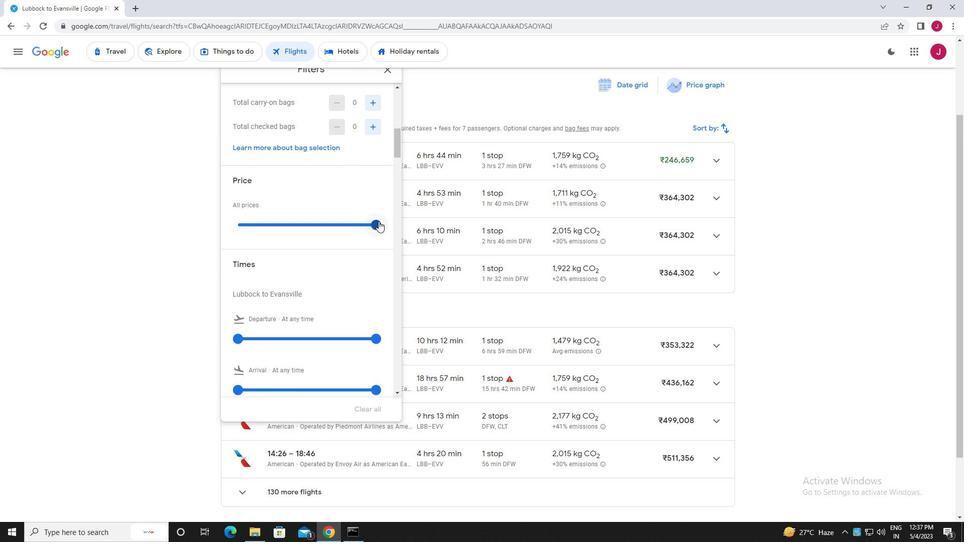 
Action: Mouse pressed left at (375, 224)
Screenshot: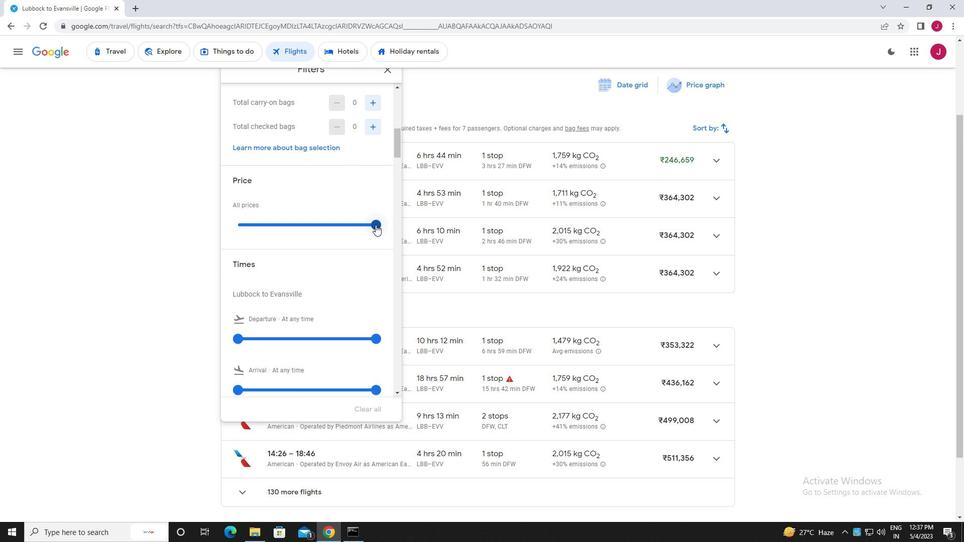 
Action: Mouse moved to (315, 198)
Screenshot: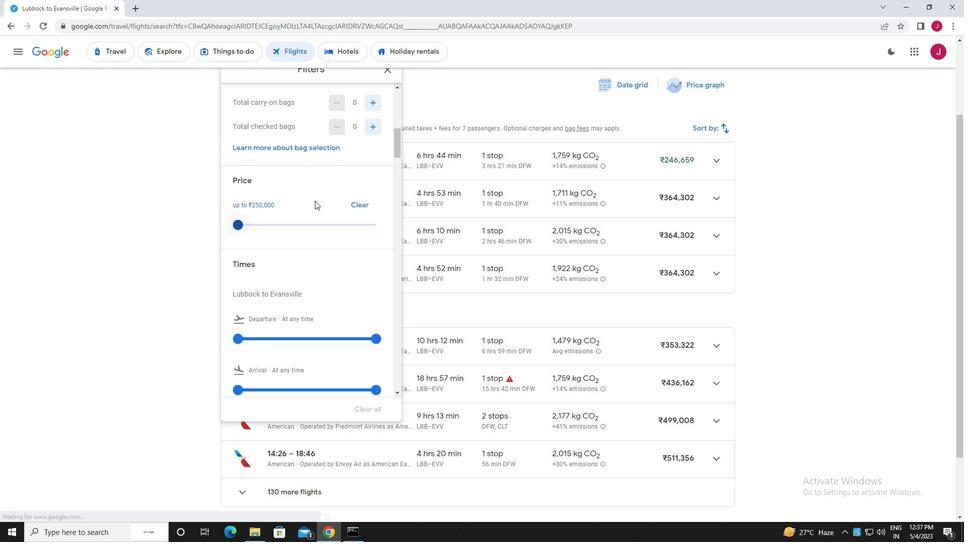 
Action: Mouse scrolled (315, 198) with delta (0, 0)
Screenshot: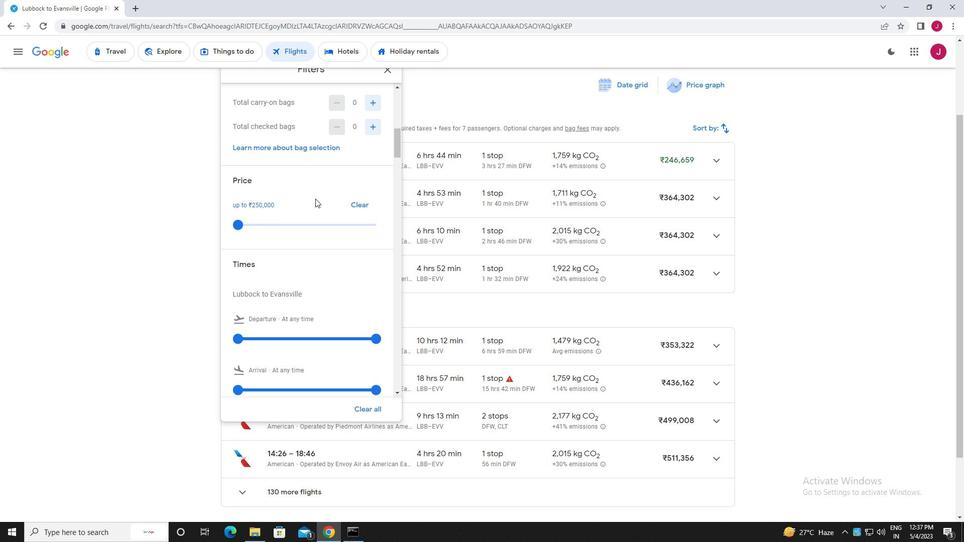 
Action: Mouse scrolled (315, 198) with delta (0, 0)
Screenshot: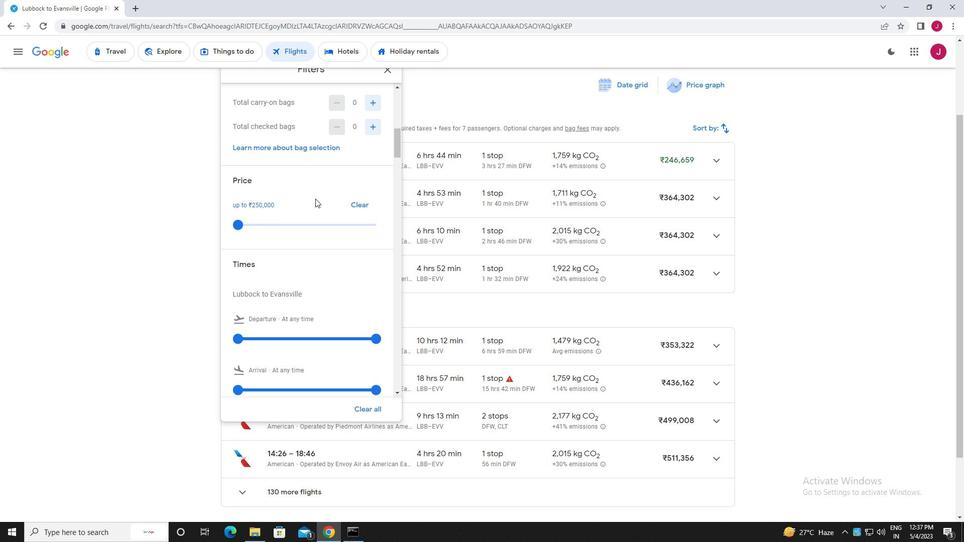 
Action: Mouse moved to (285, 233)
Screenshot: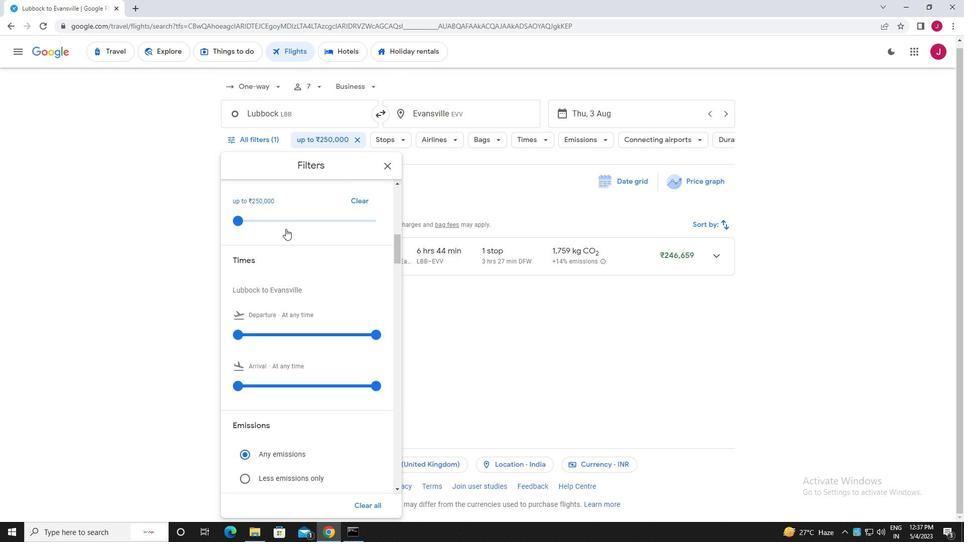 
Action: Mouse scrolled (285, 232) with delta (0, 0)
Screenshot: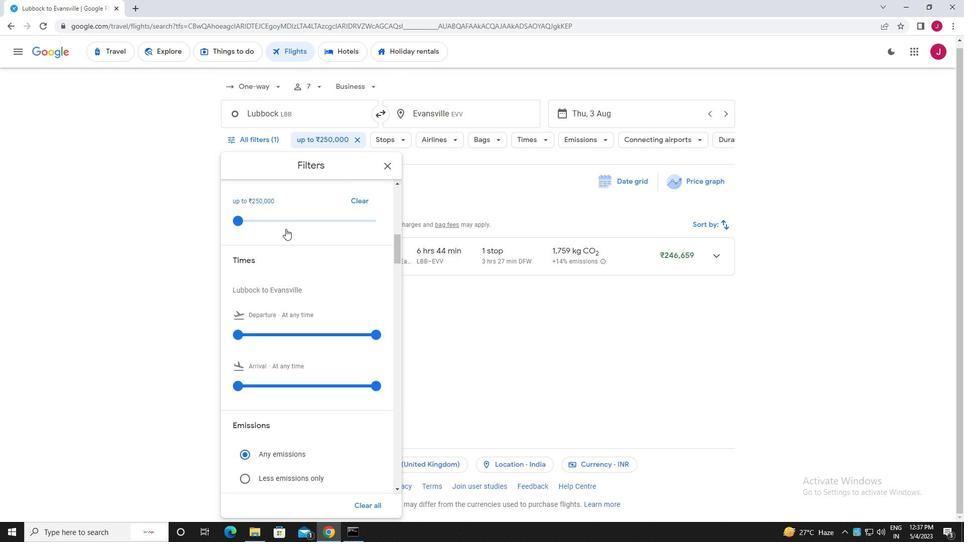 
Action: Mouse scrolled (285, 232) with delta (0, 0)
Screenshot: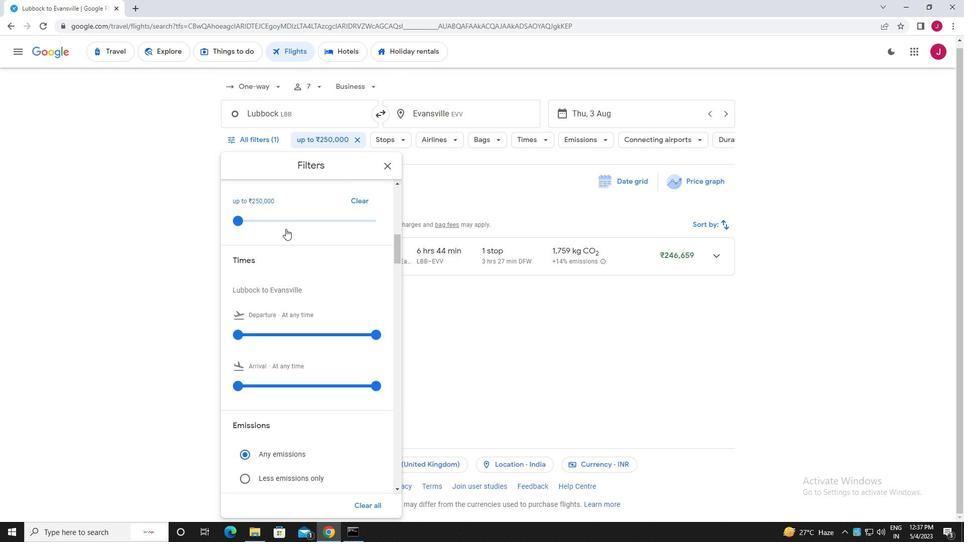 
Action: Mouse scrolled (285, 232) with delta (0, 0)
Screenshot: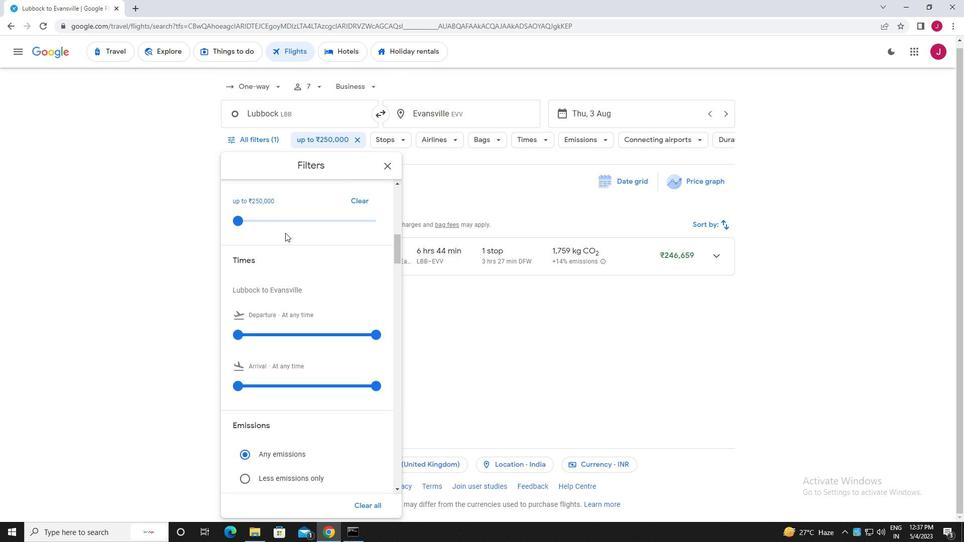 
Action: Mouse moved to (246, 196)
Screenshot: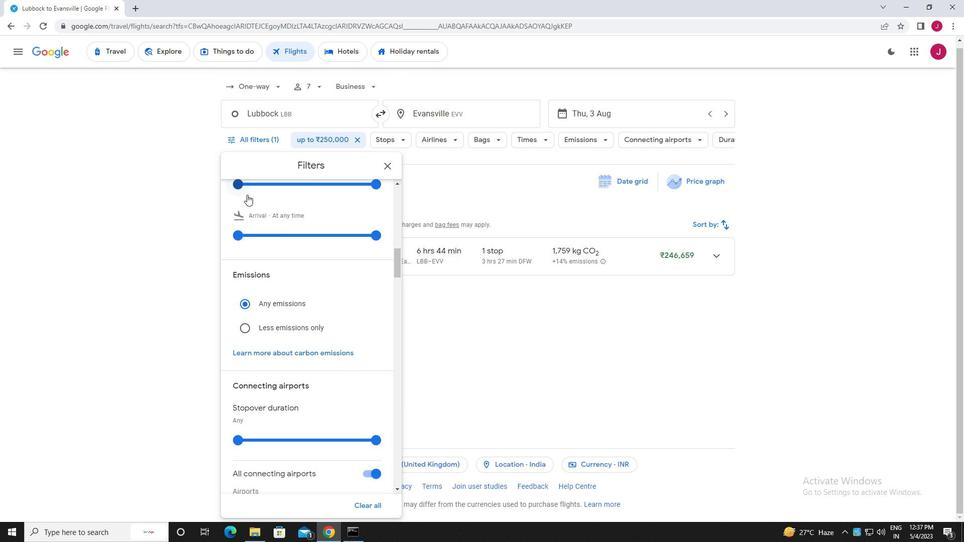 
Action: Mouse scrolled (246, 196) with delta (0, 0)
Screenshot: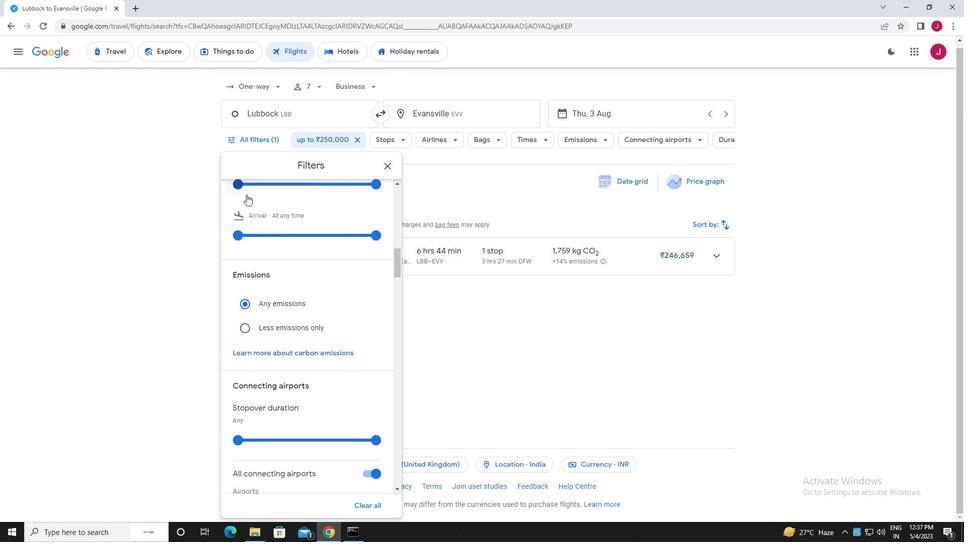 
Action: Mouse moved to (241, 236)
Screenshot: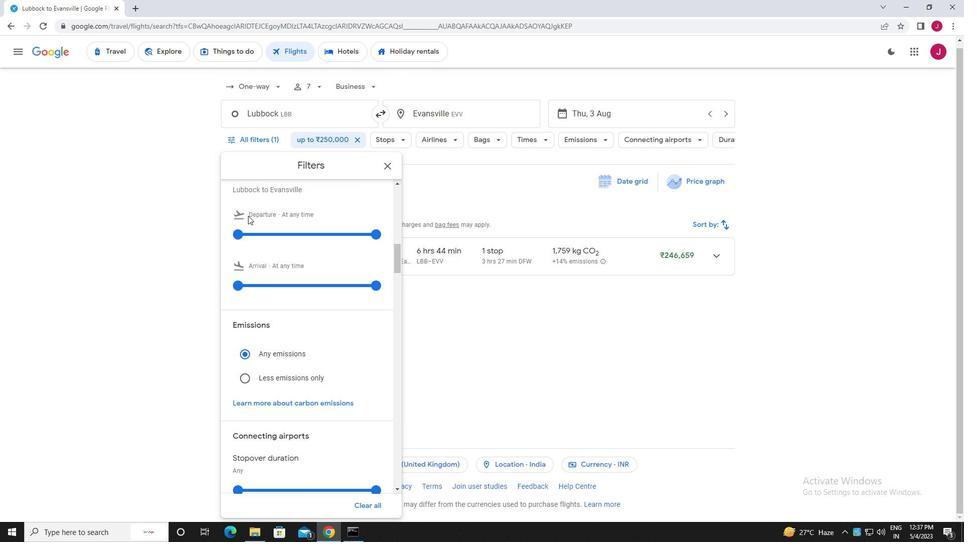 
Action: Mouse pressed left at (241, 236)
Screenshot: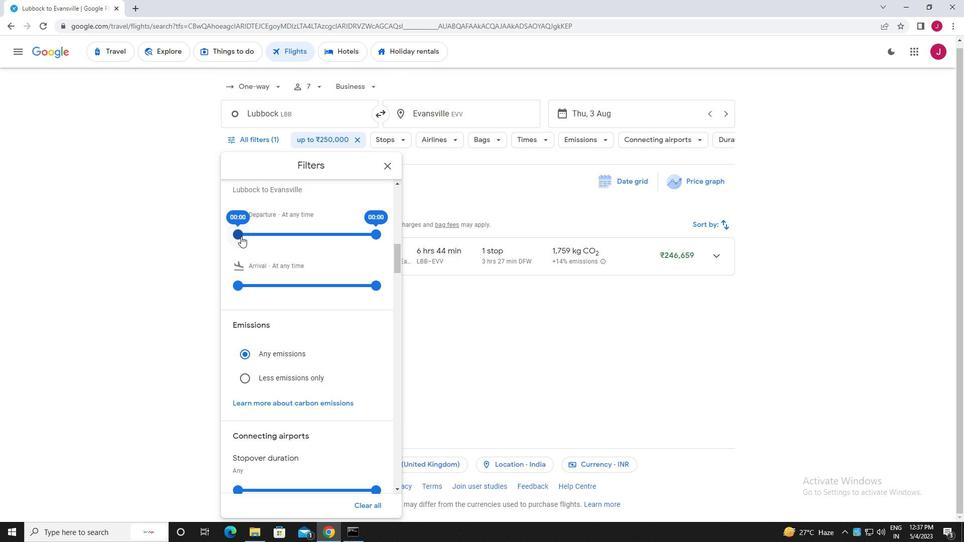 
Action: Mouse moved to (376, 234)
Screenshot: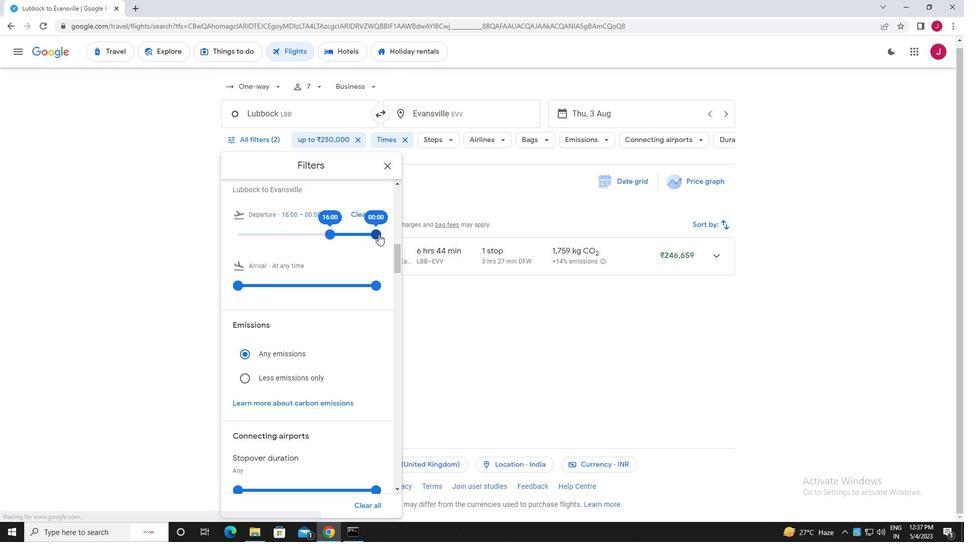 
Action: Mouse pressed left at (376, 234)
Screenshot: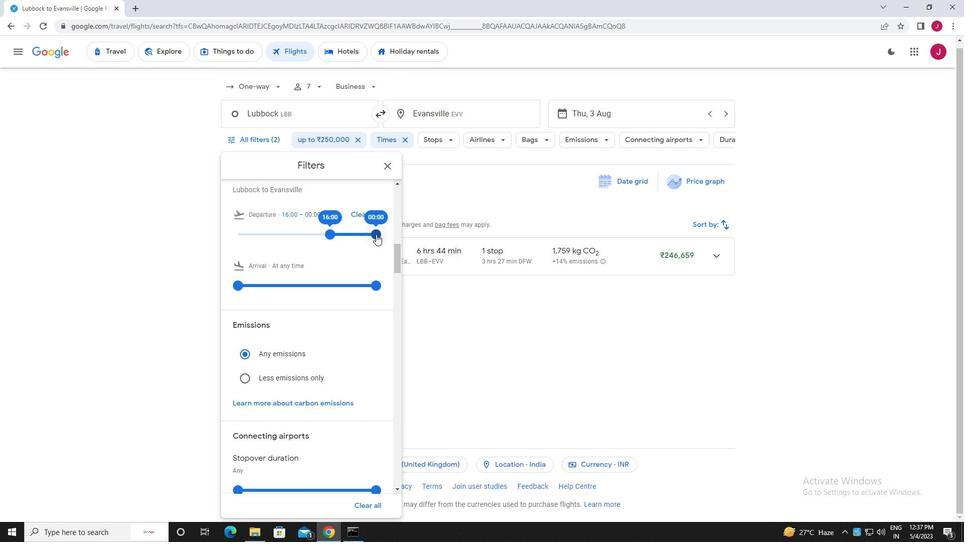 
Action: Mouse moved to (386, 164)
Screenshot: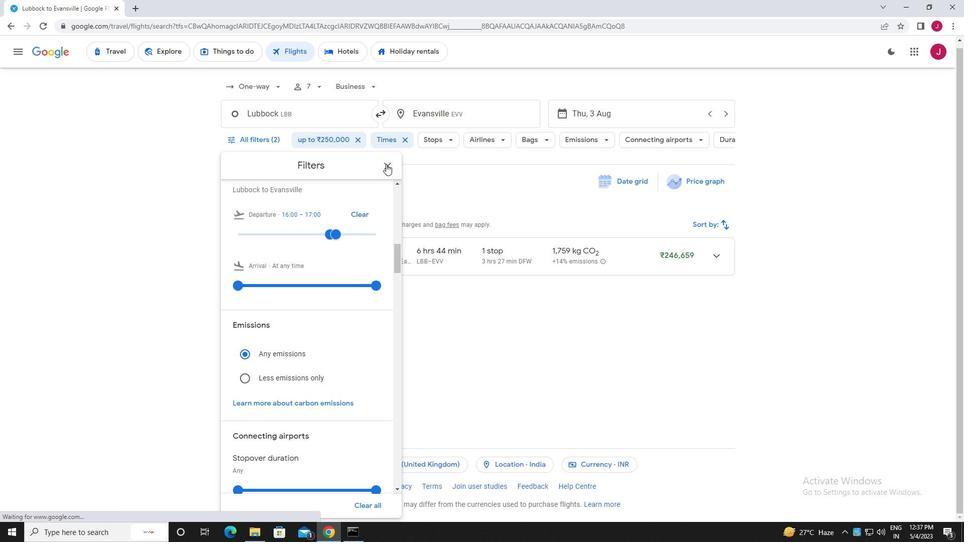 
Action: Mouse pressed left at (386, 164)
Screenshot: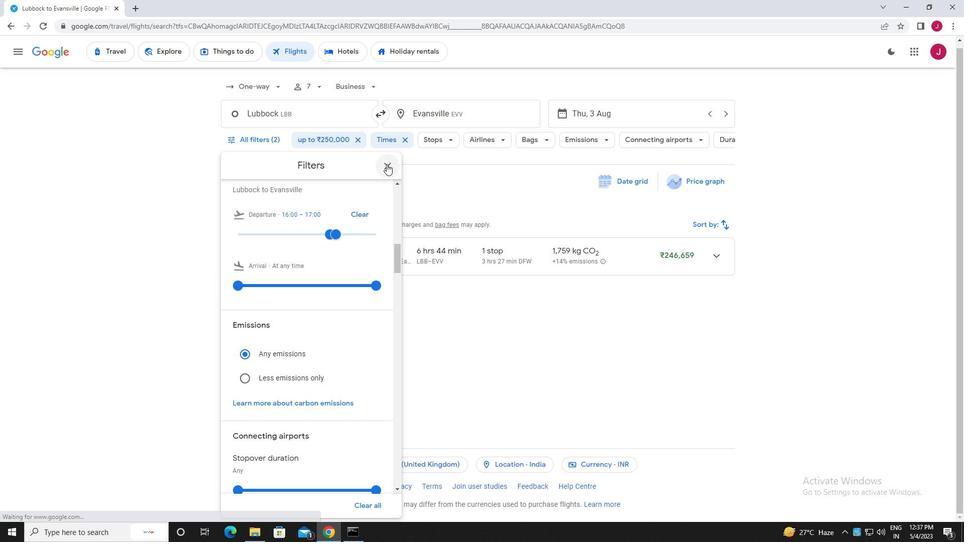 
Action: Mouse moved to (383, 167)
Screenshot: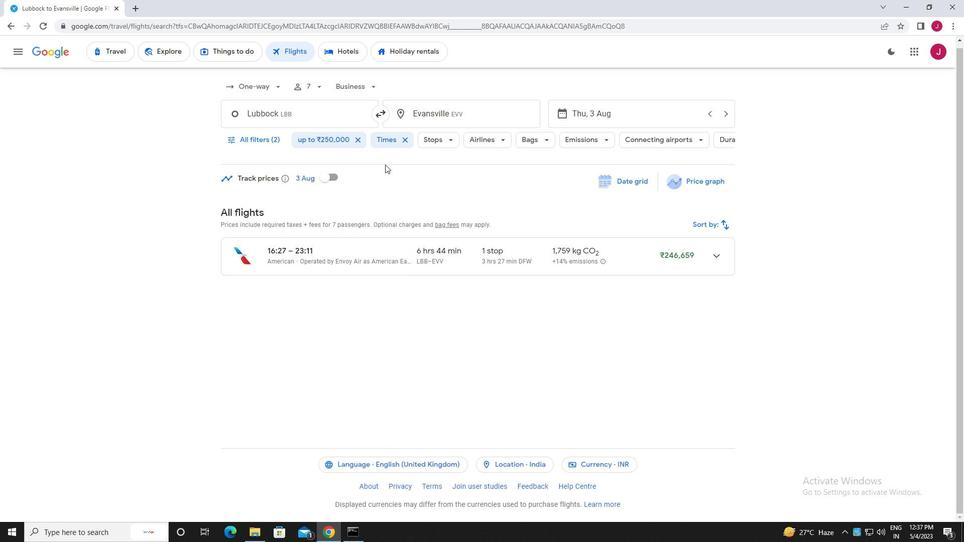 
